 Task: Add an event with the title Team Building Activity: Paint and Sip Night, date '2023/11/27', time 7:00 AM to 9:00 AMand add a description: The quality assurance team will examine the actual deliverables produced during the project, such as software applications, reports, or physical products. They will verify that the deliverables meet the specified requirements, functional specifications, and quality standards., put the event into Blue category . Add location for the event as: Casablanca, Morocco, logged in from the account softage.4@softage.netand send the event invitation to softage.8@softage.net and softage.9@softage.net. Set a reminder for the event 30 minutes before
Action: Mouse moved to (146, 115)
Screenshot: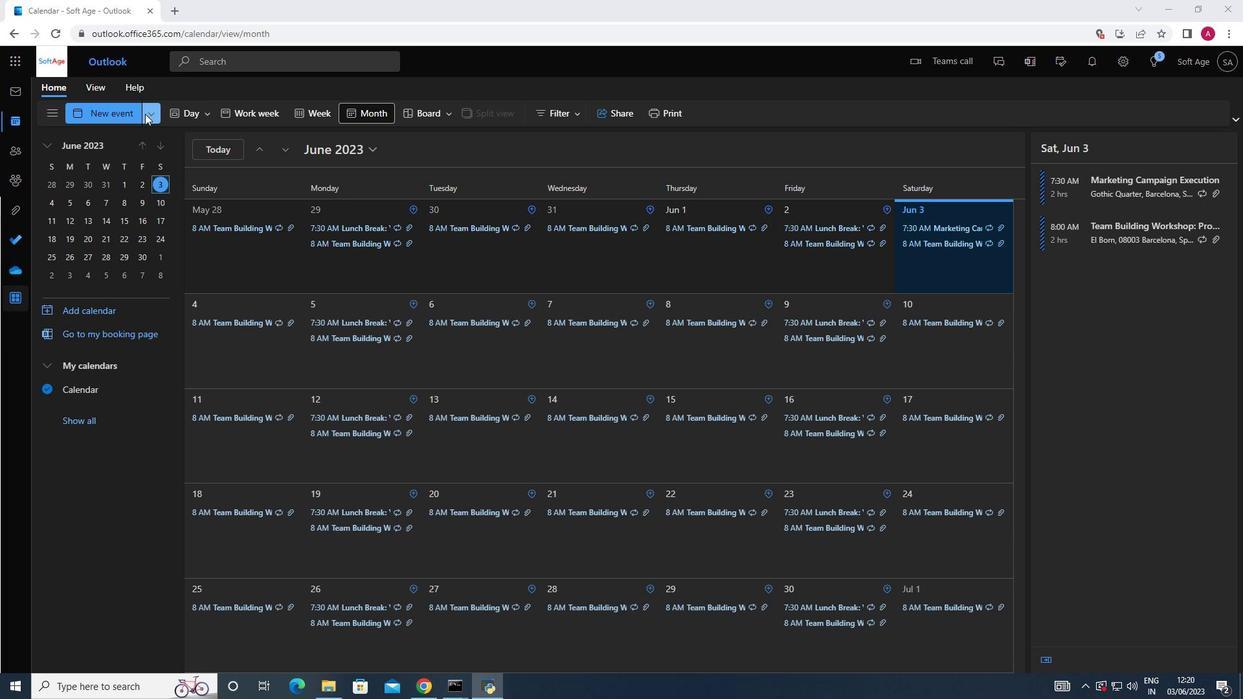 
Action: Mouse pressed left at (146, 115)
Screenshot: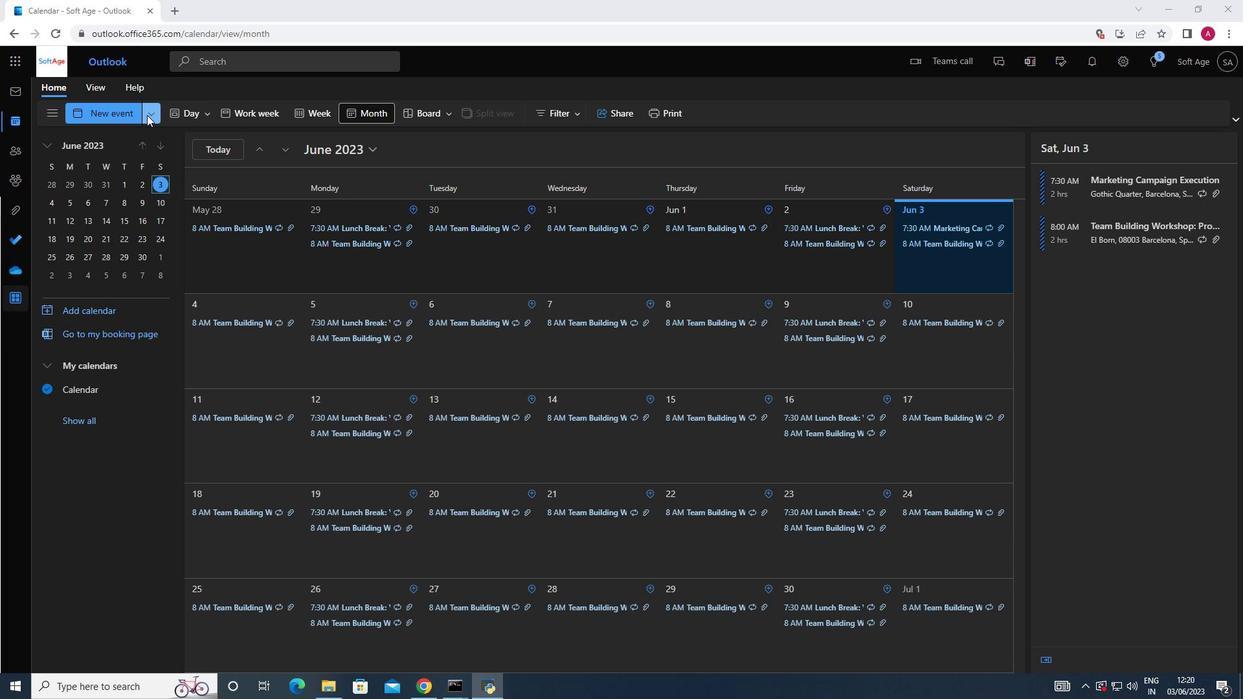 
Action: Mouse moved to (137, 168)
Screenshot: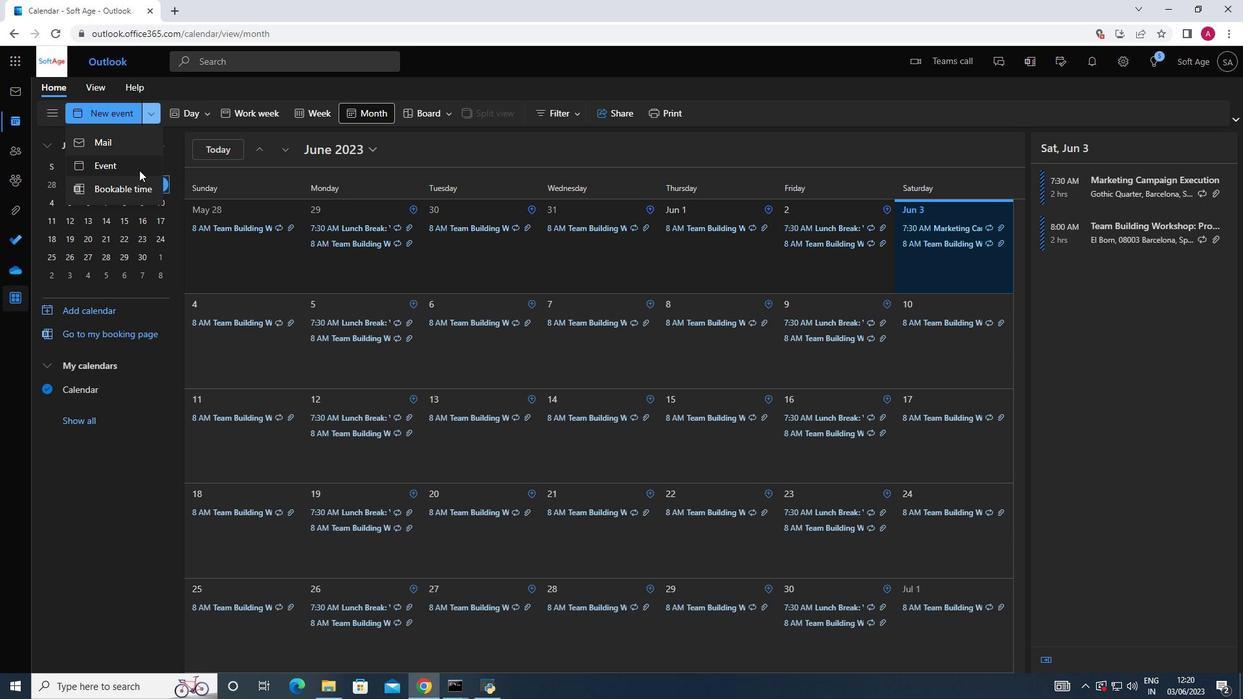 
Action: Mouse pressed left at (137, 168)
Screenshot: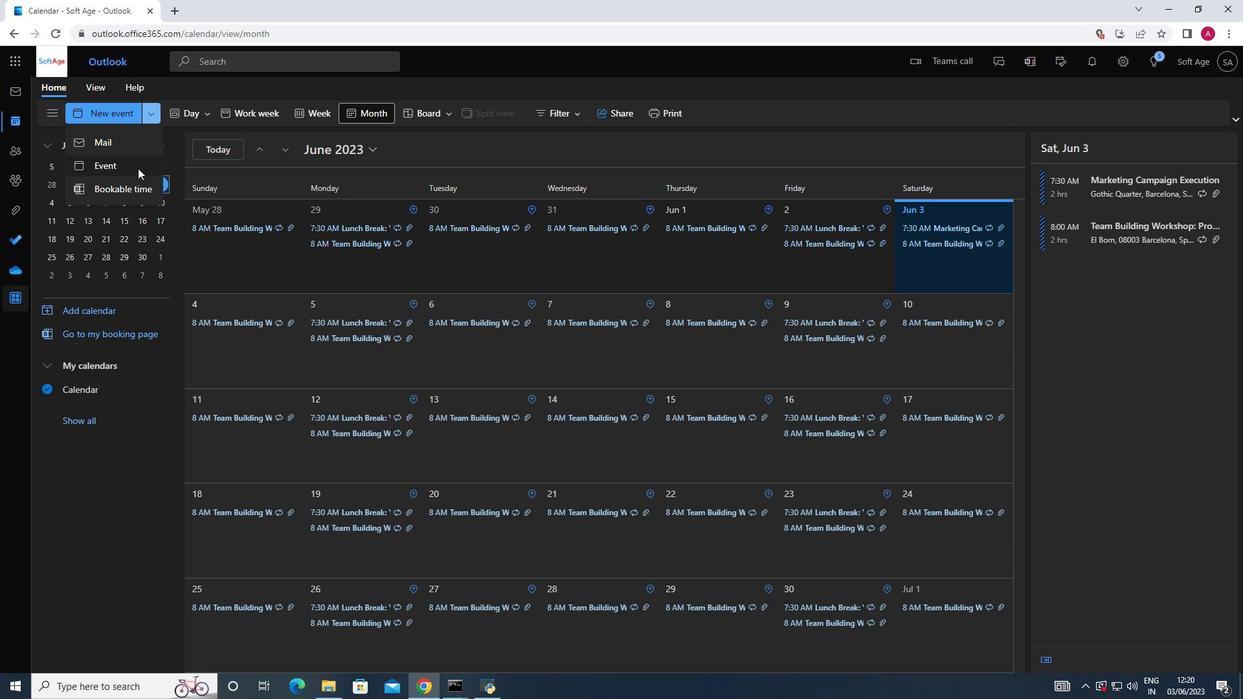
Action: Mouse moved to (345, 198)
Screenshot: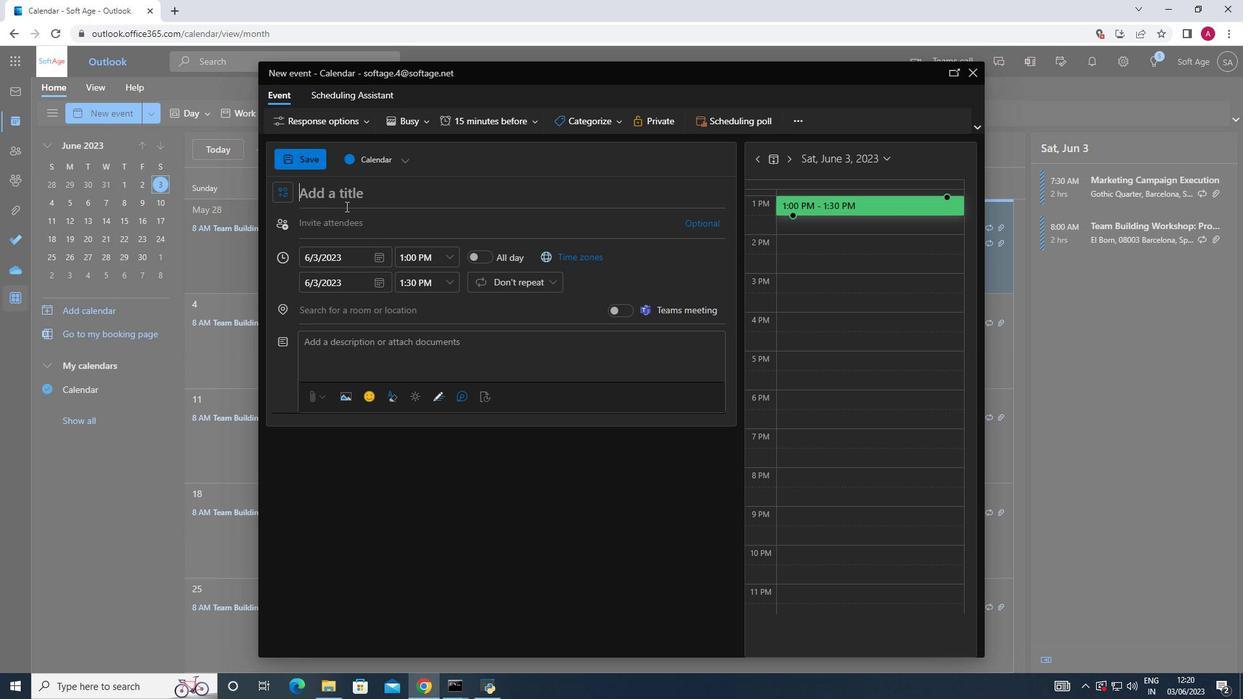 
Action: Mouse pressed left at (345, 198)
Screenshot: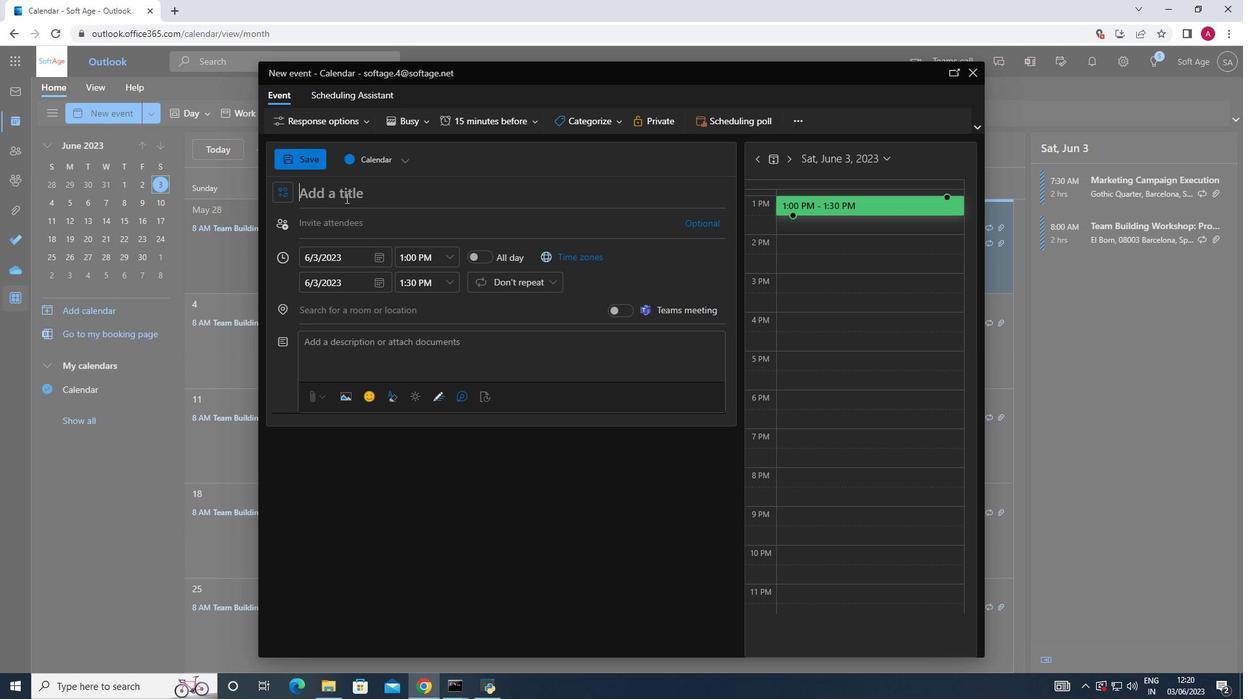 
Action: Key pressed <Key.shift_r><Key.shift_r><Key.shift_r><Key.shift_r><Key.shift_r><Key.shift_r><Key.shift_r><Key.shift_r><Key.shift_r><Key.shift_r><Key.shift_r><Key.shift_r><Key.shift_r><Key.shift_r><Key.shift_r><Key.shift_r><Key.shift_r>Team<Key.space><Key.shift>Building<Key.space><Key.shift>Activity<Key.shift_r><Key.shift_r><Key.shift_r><Key.shift_r><Key.shift_r><Key.shift_r><Key.shift_r>:<Key.shift_r>Paint<Key.space>and<Key.space><Key.shift>Sip<Key.space><Key.shift_r>Night
Screenshot: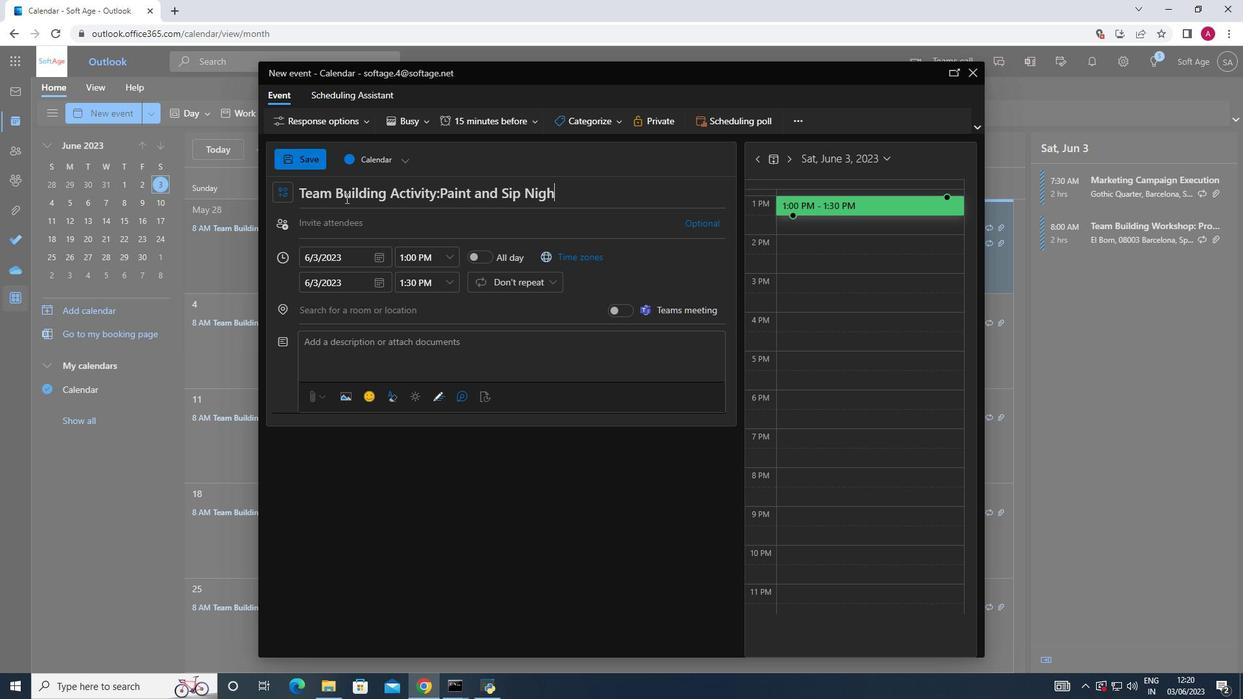 
Action: Mouse moved to (384, 259)
Screenshot: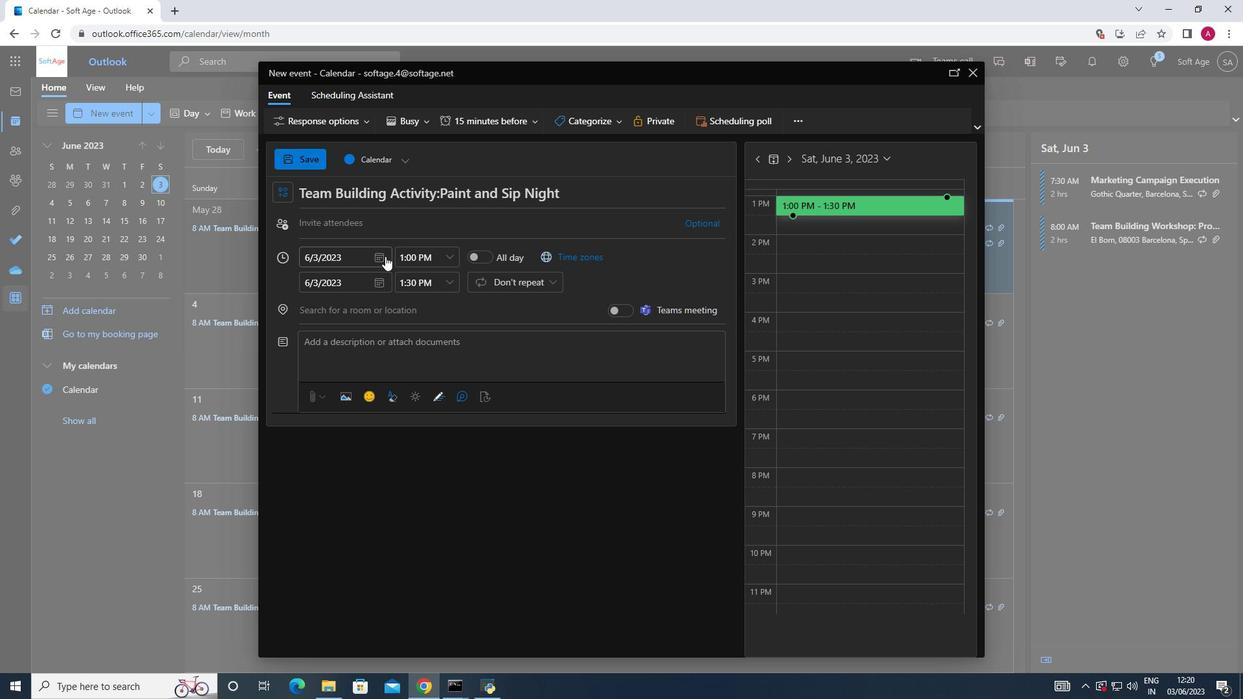 
Action: Mouse pressed left at (384, 259)
Screenshot: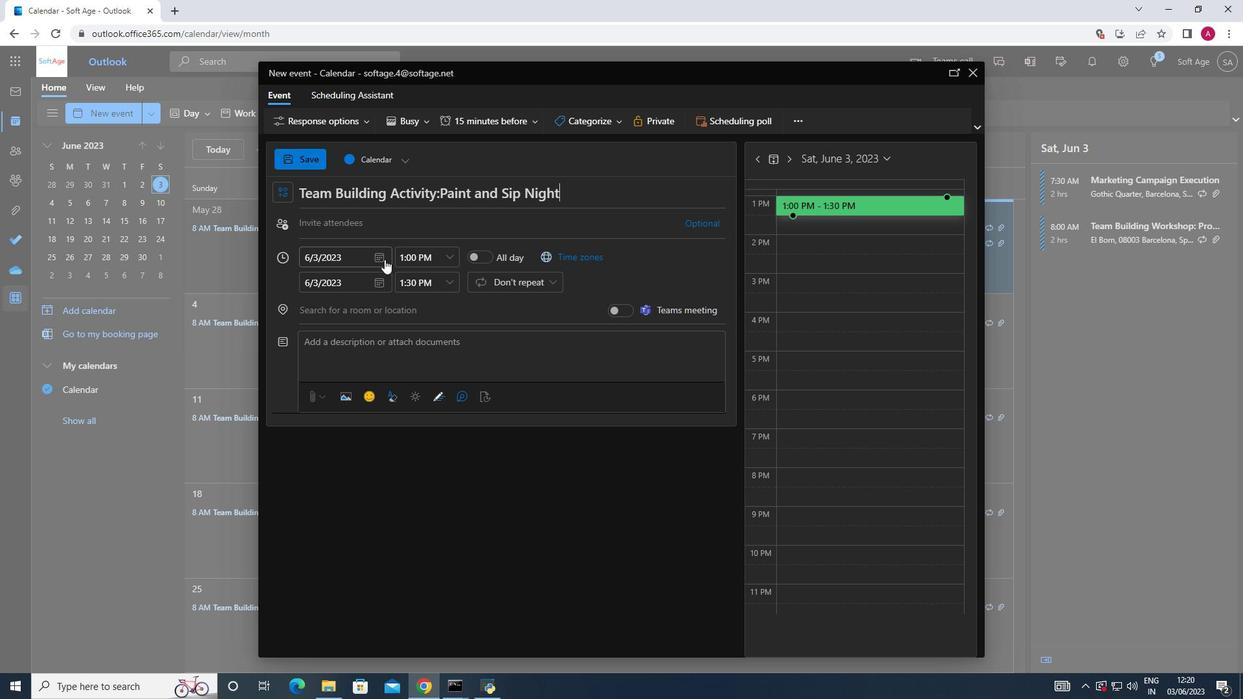 
Action: Mouse moved to (427, 282)
Screenshot: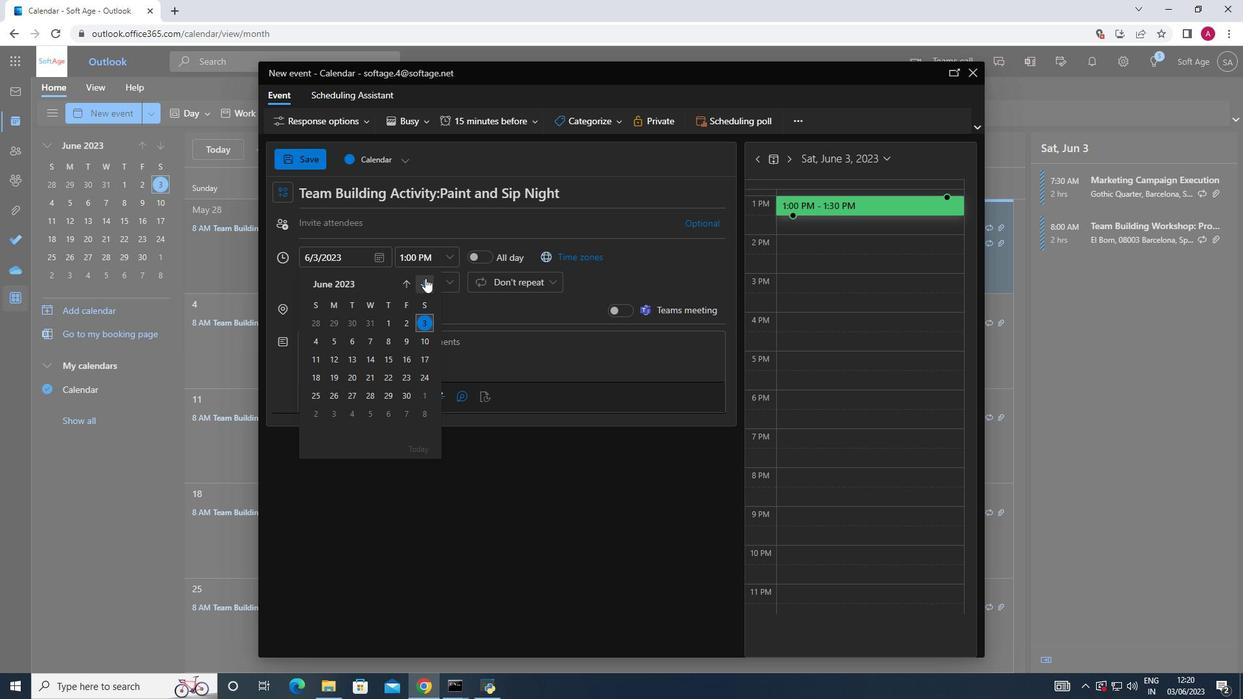 
Action: Mouse pressed left at (427, 282)
Screenshot: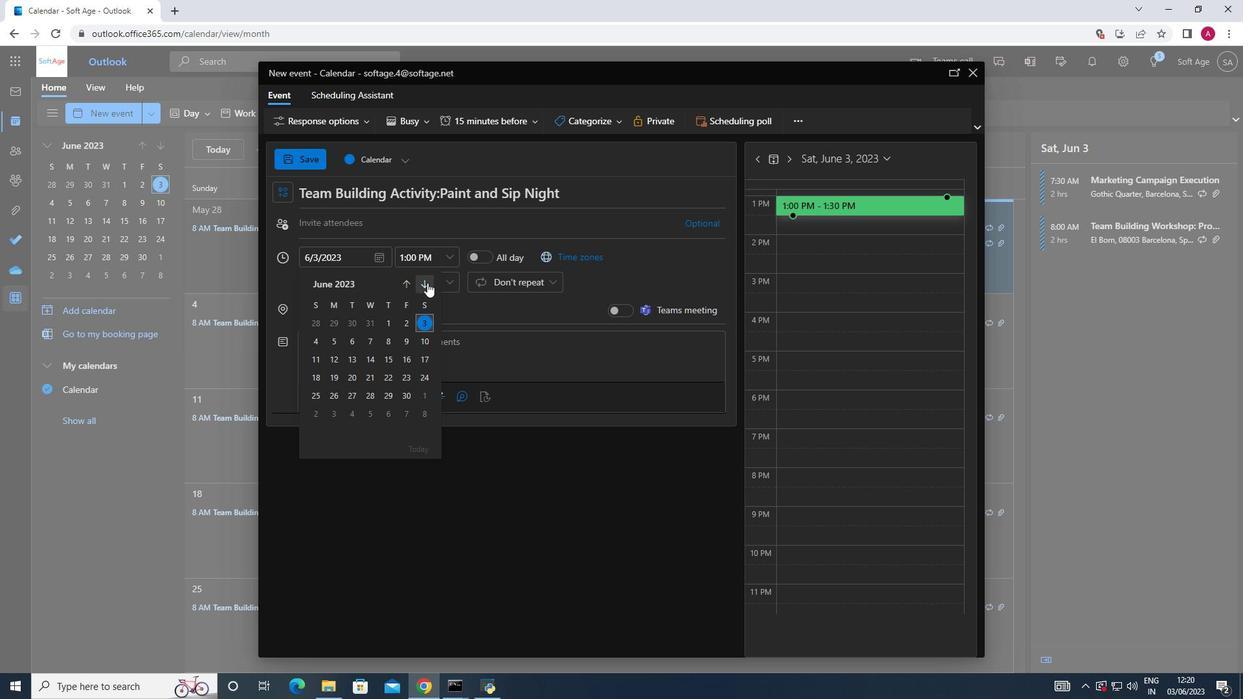 
Action: Mouse pressed left at (427, 282)
Screenshot: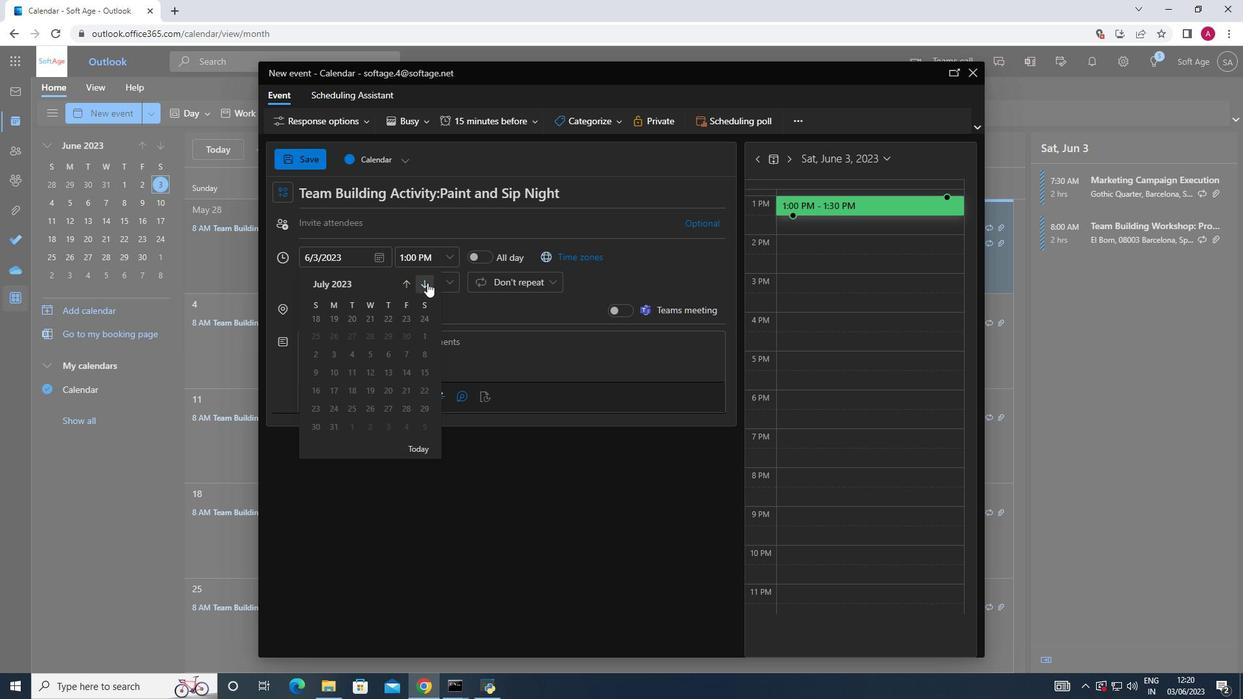 
Action: Mouse pressed left at (427, 282)
Screenshot: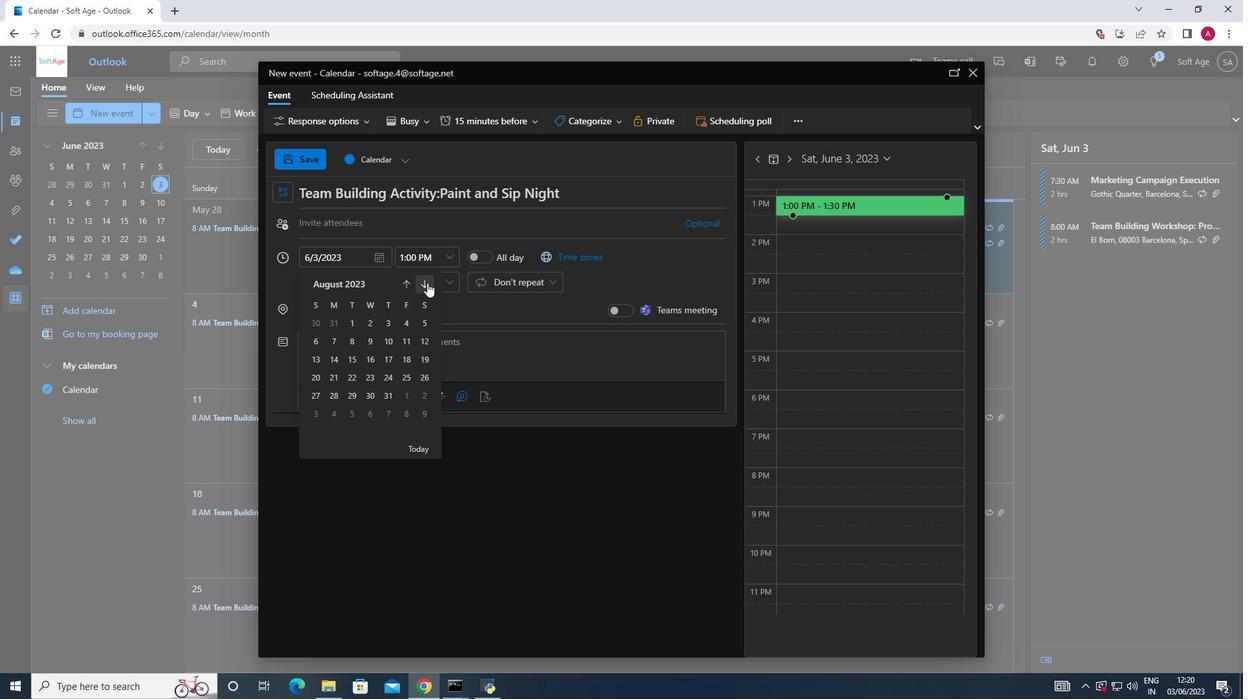 
Action: Mouse pressed left at (427, 282)
Screenshot: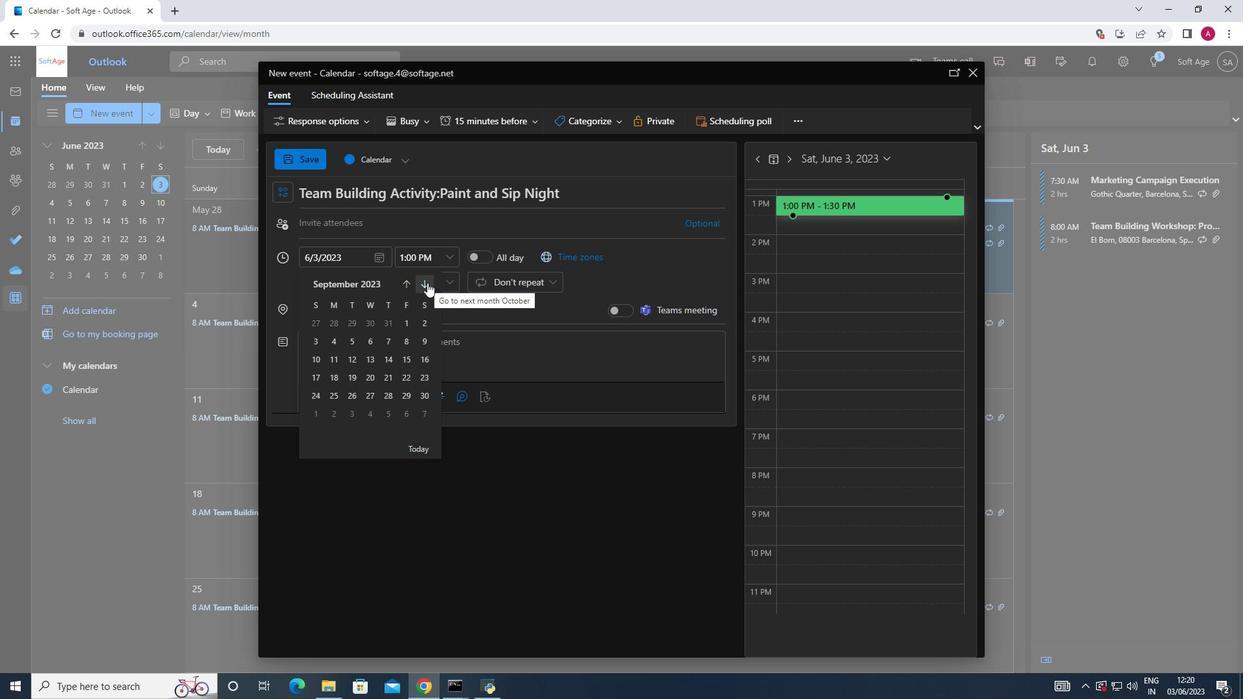 
Action: Mouse pressed left at (427, 282)
Screenshot: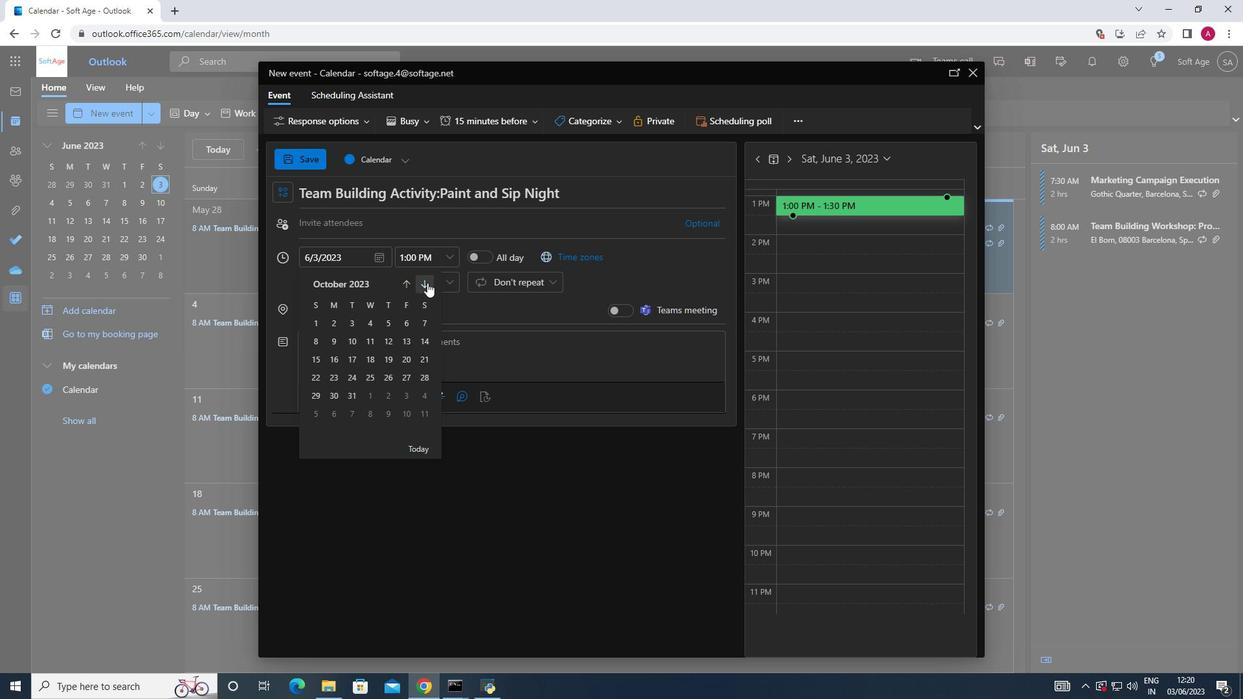 
Action: Mouse moved to (342, 394)
Screenshot: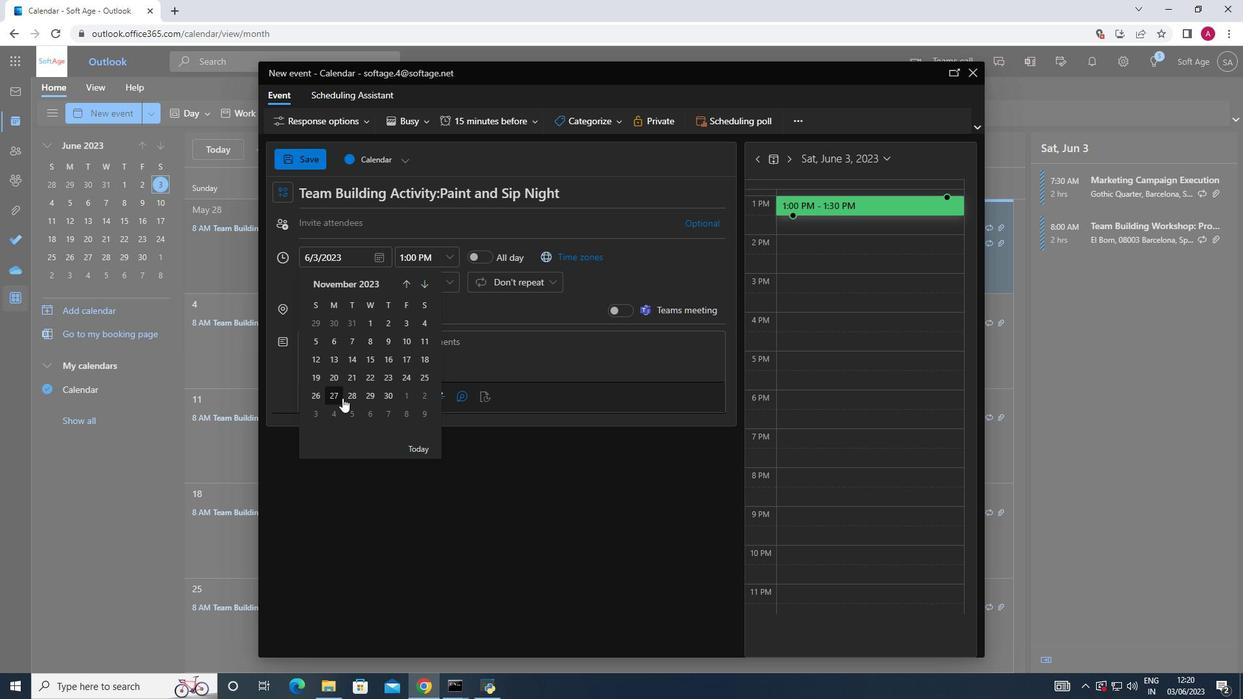 
Action: Mouse pressed left at (342, 394)
Screenshot: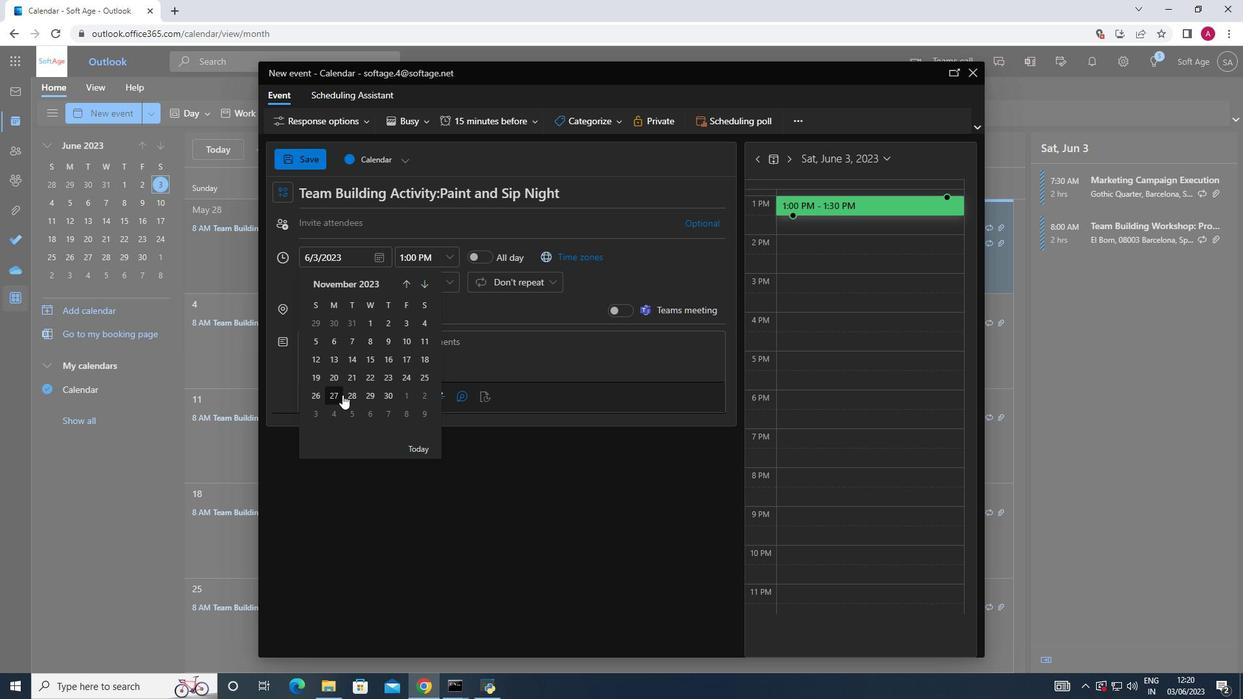 
Action: Mouse moved to (446, 264)
Screenshot: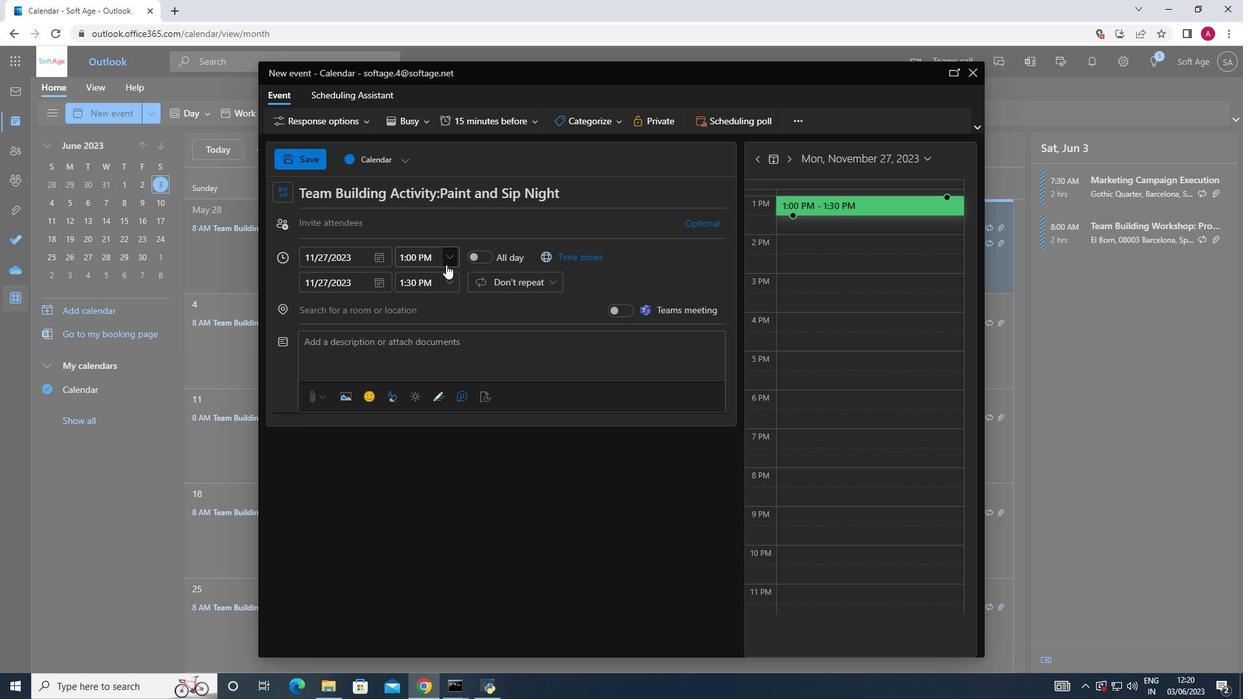 
Action: Mouse pressed left at (446, 264)
Screenshot: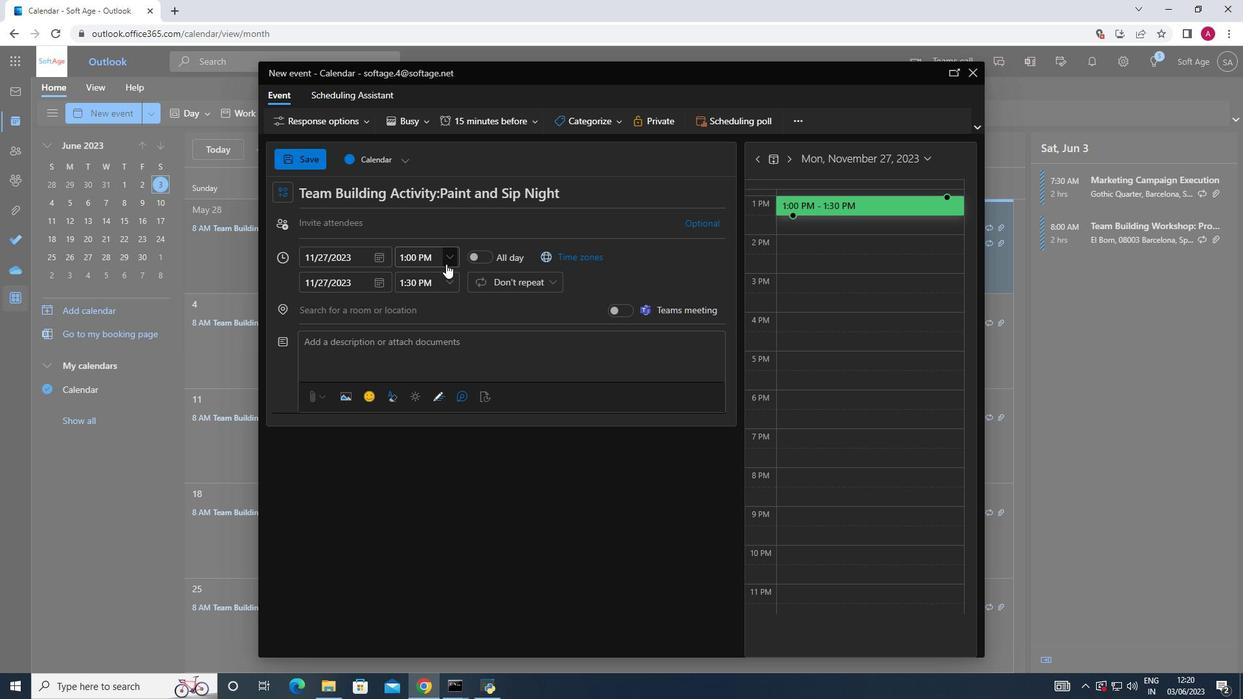 
Action: Mouse moved to (449, 293)
Screenshot: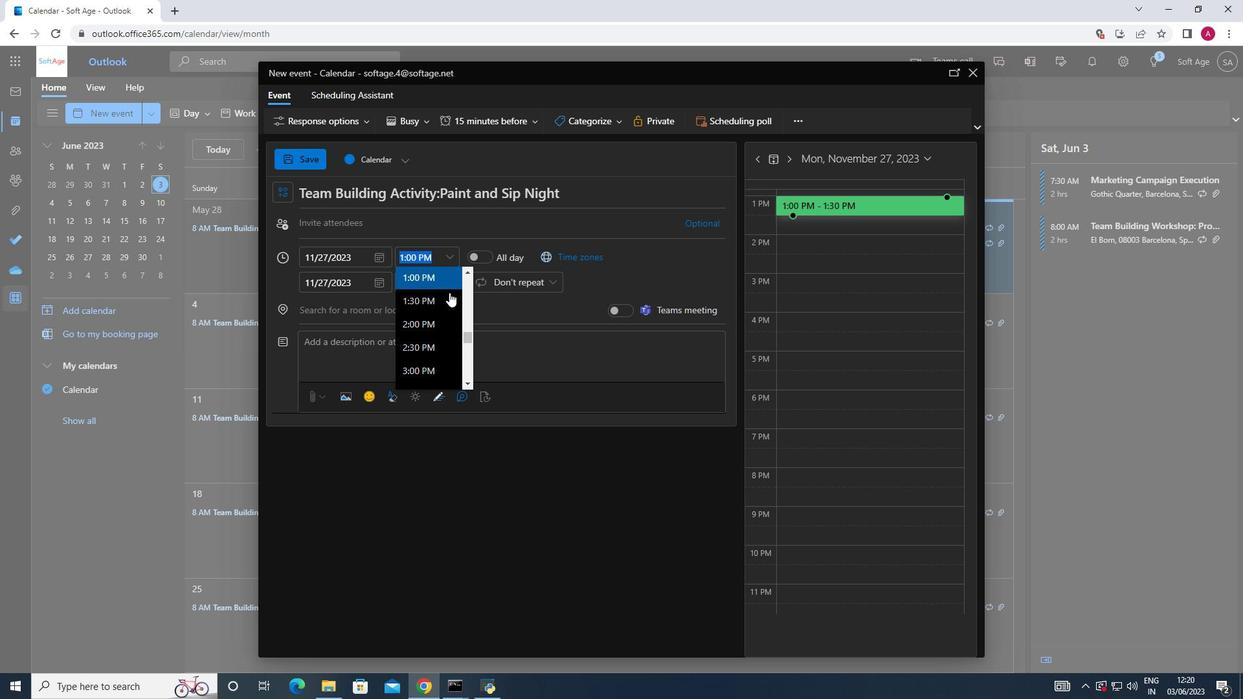 
Action: Mouse scrolled (449, 294) with delta (0, 0)
Screenshot: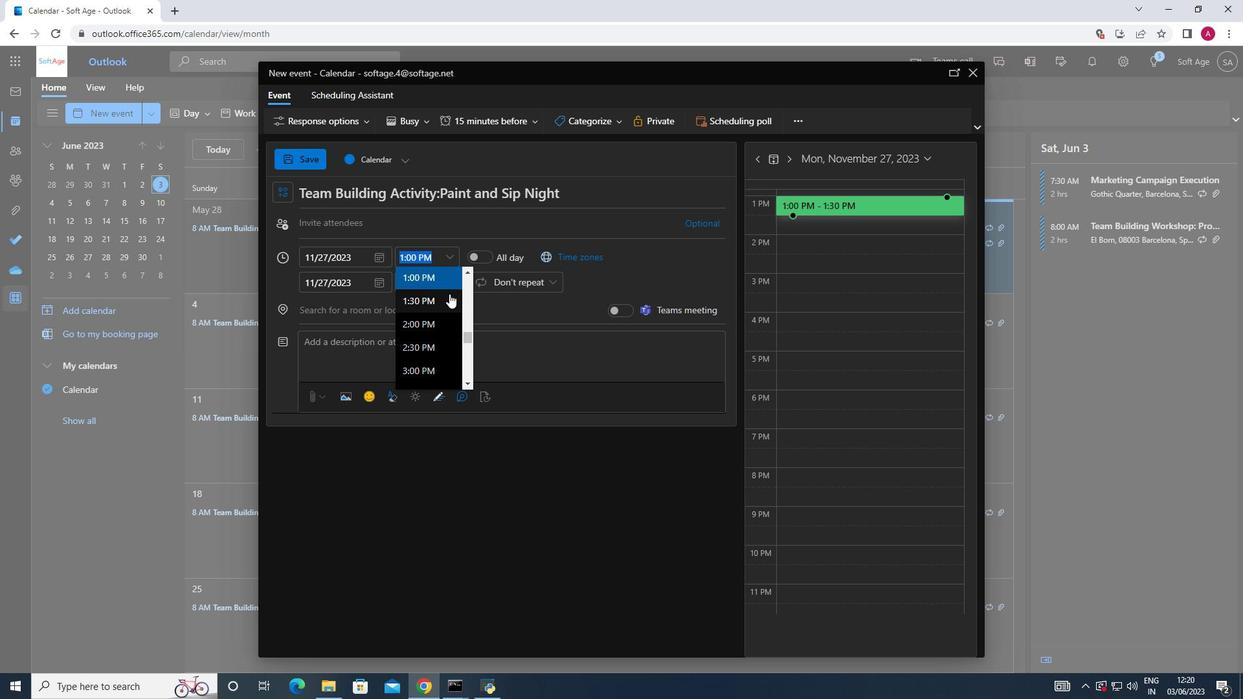 
Action: Mouse scrolled (449, 294) with delta (0, 0)
Screenshot: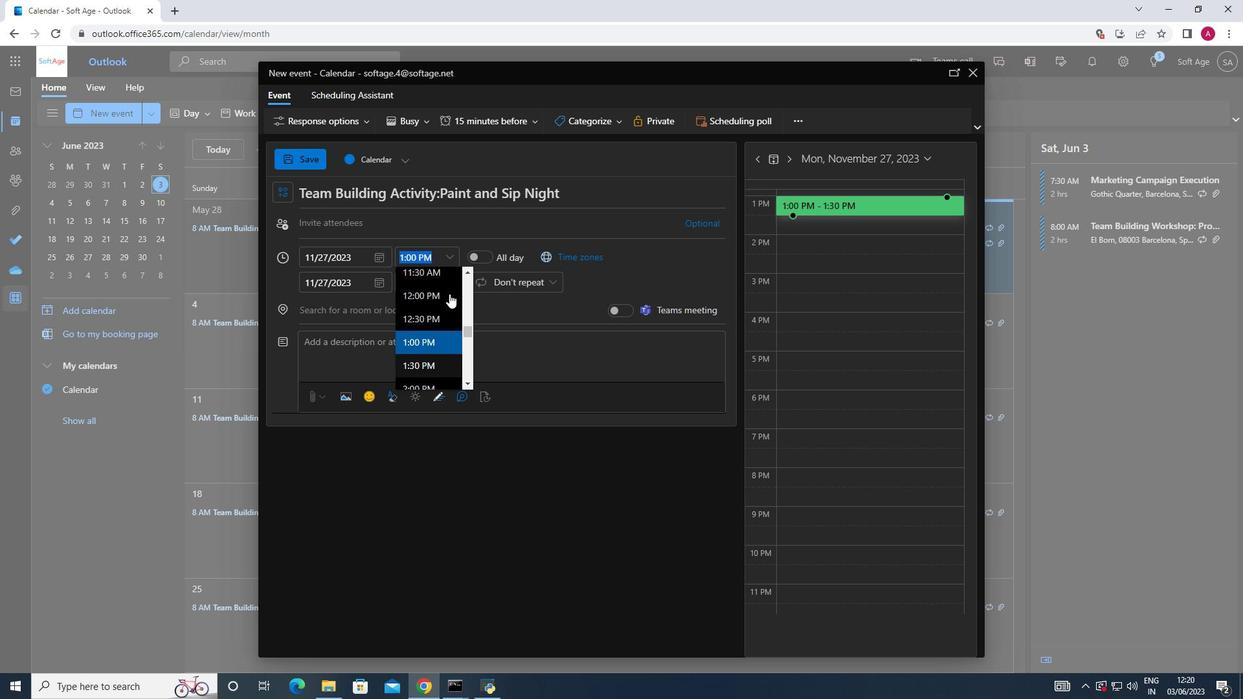 
Action: Mouse scrolled (449, 294) with delta (0, 0)
Screenshot: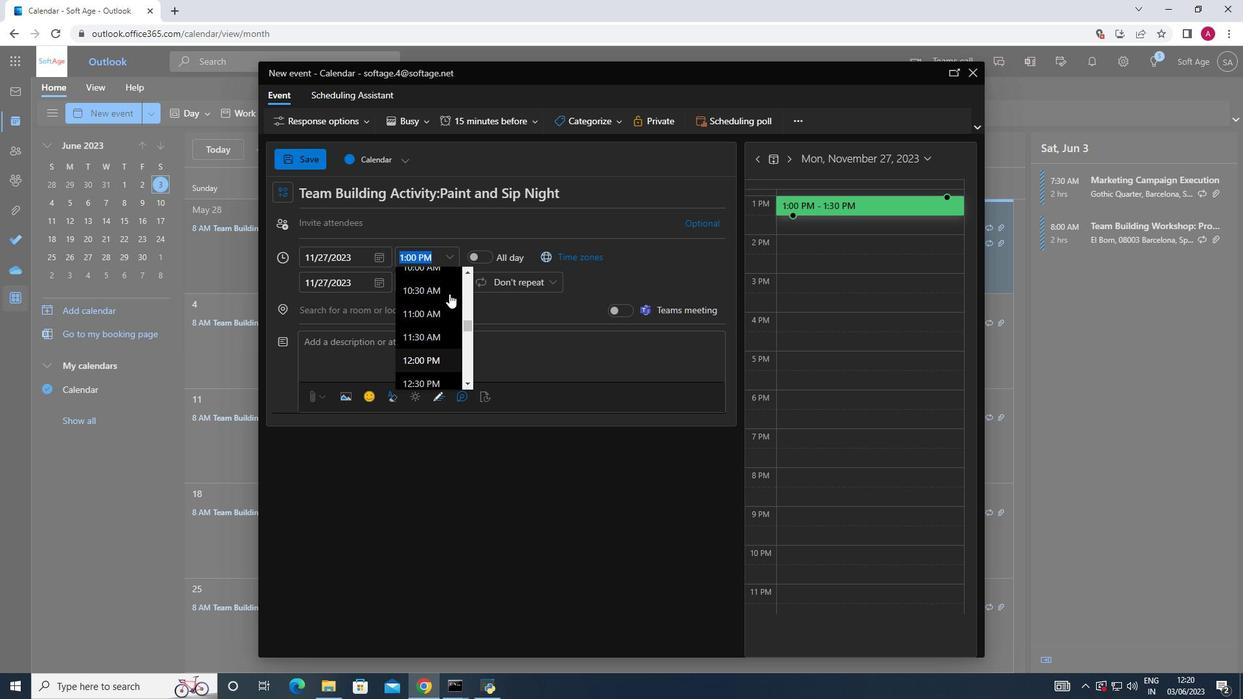 
Action: Mouse scrolled (449, 294) with delta (0, 0)
Screenshot: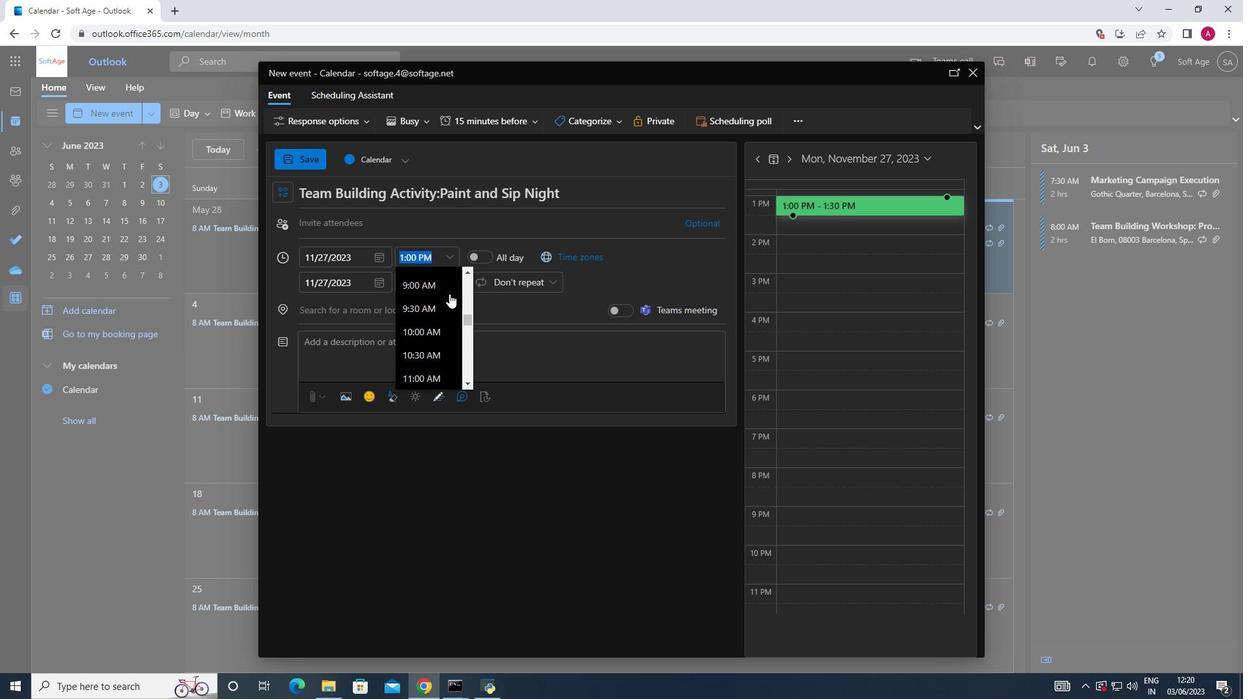 
Action: Mouse moved to (442, 282)
Screenshot: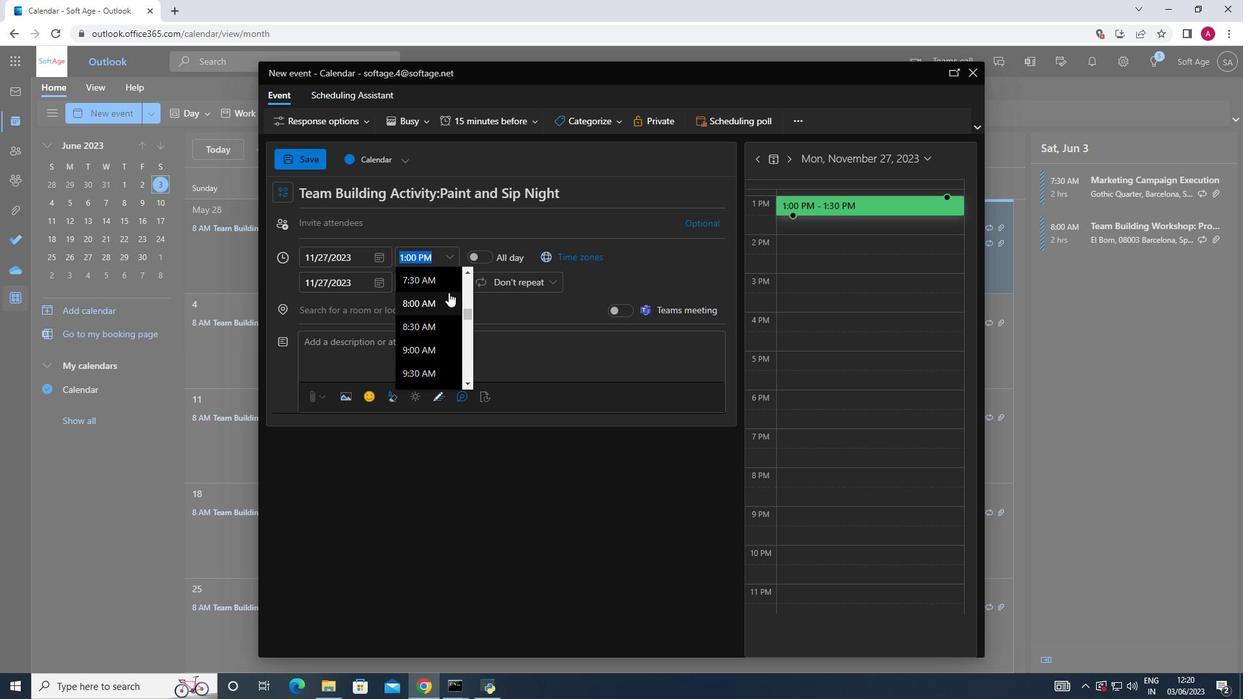 
Action: Mouse scrolled (442, 283) with delta (0, 0)
Screenshot: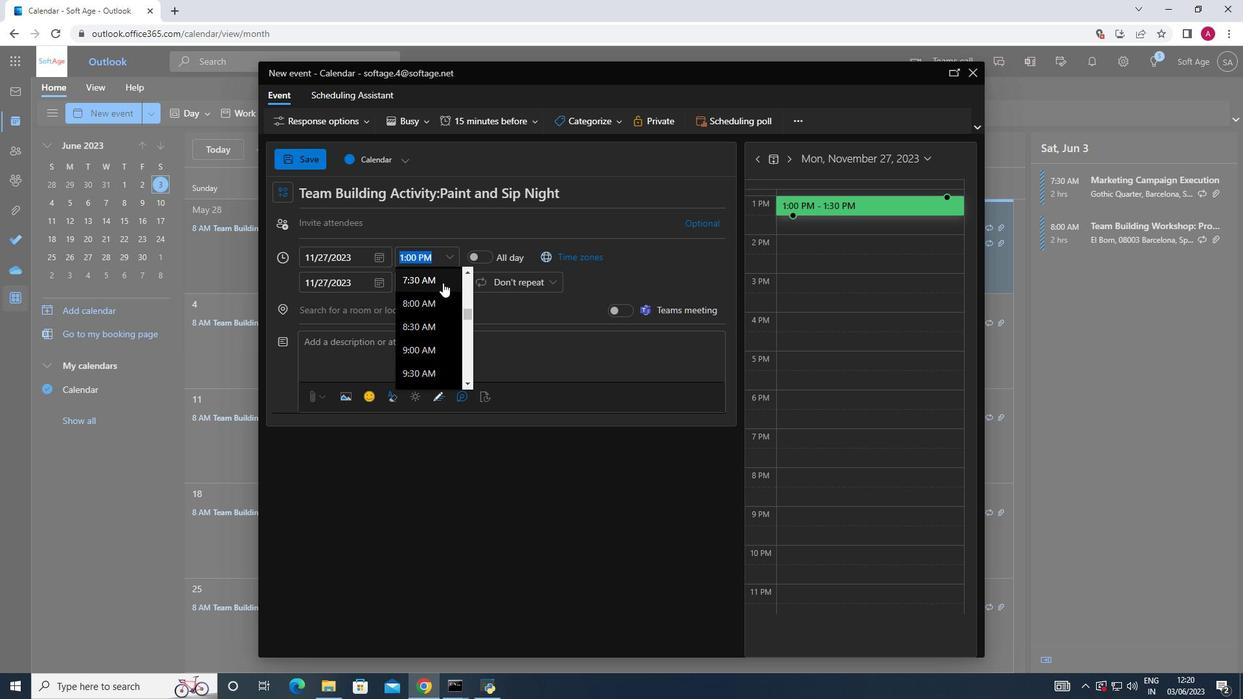 
Action: Mouse moved to (432, 316)
Screenshot: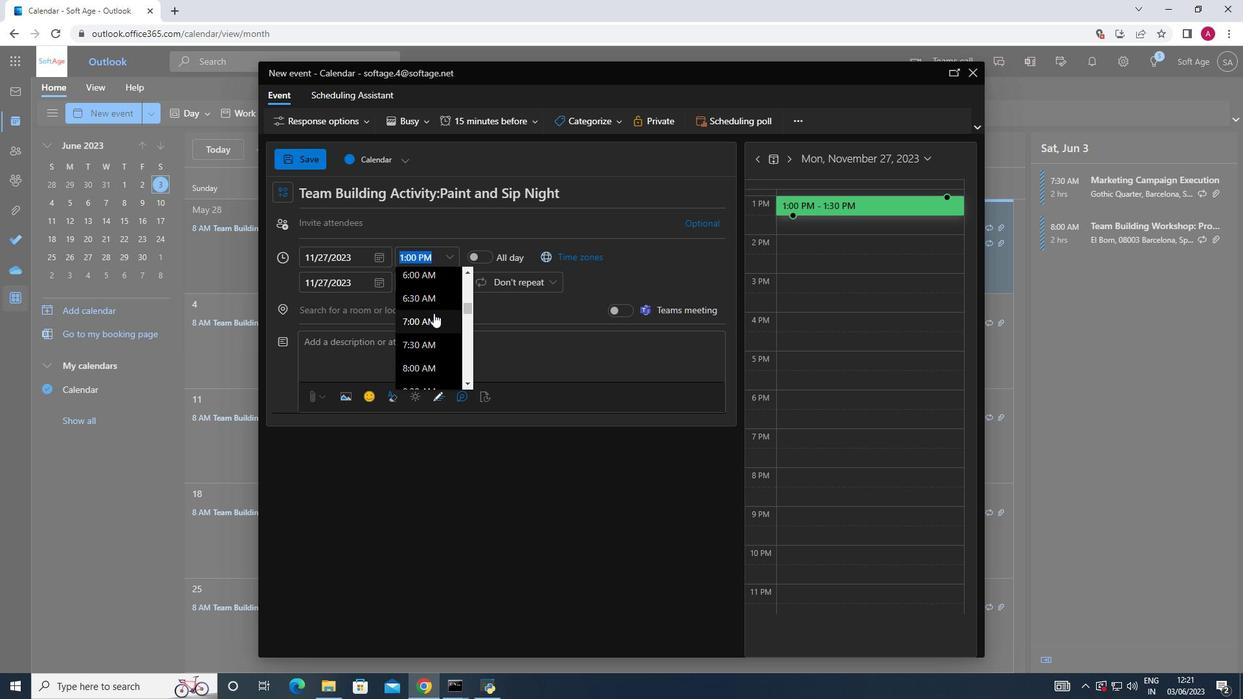 
Action: Mouse pressed left at (432, 316)
Screenshot: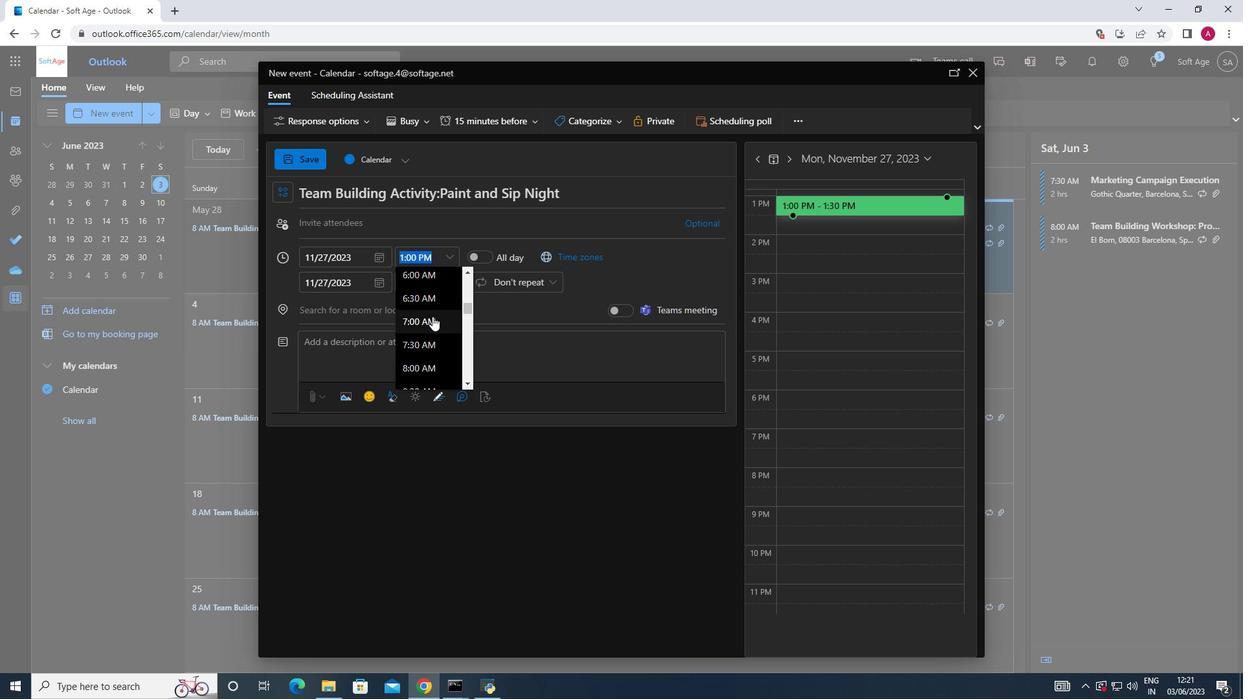 
Action: Mouse moved to (454, 286)
Screenshot: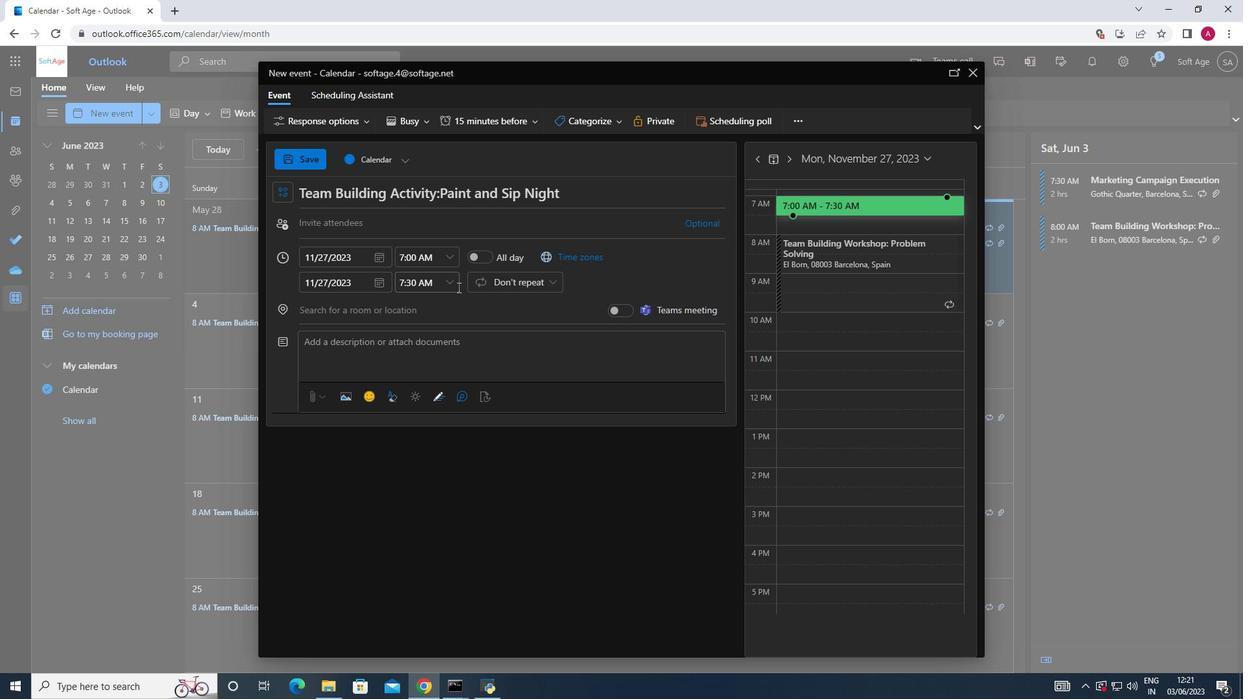 
Action: Mouse pressed left at (454, 286)
Screenshot: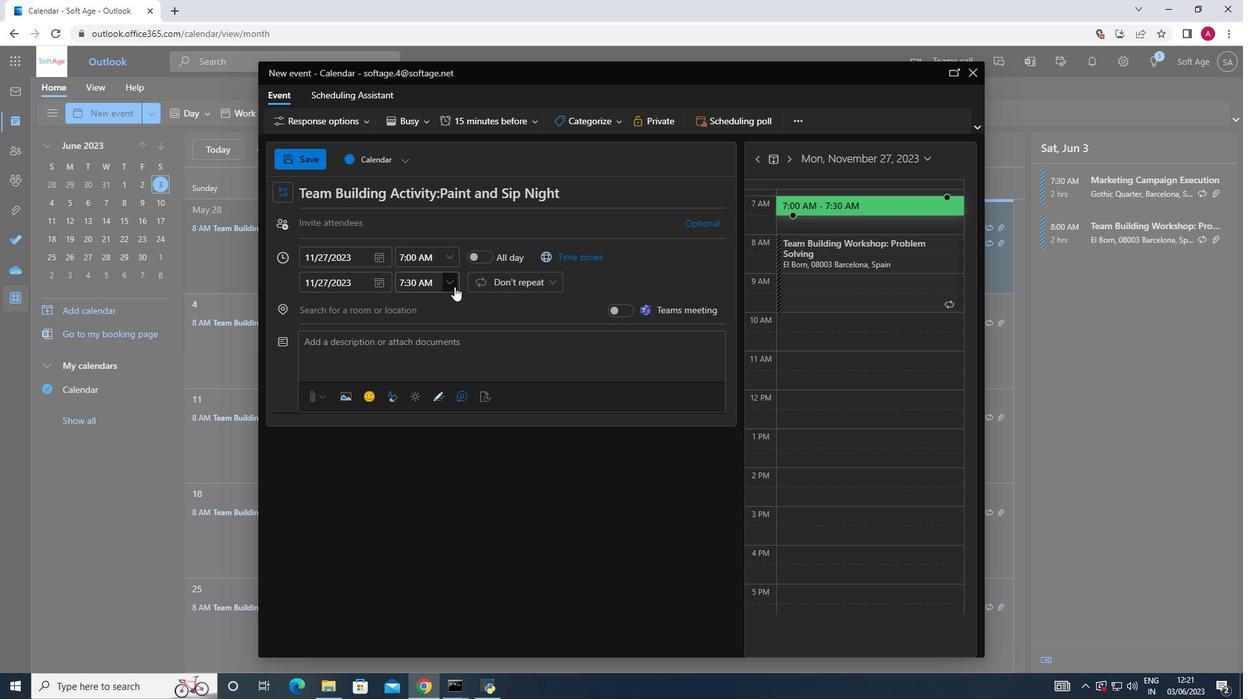 
Action: Mouse moved to (435, 367)
Screenshot: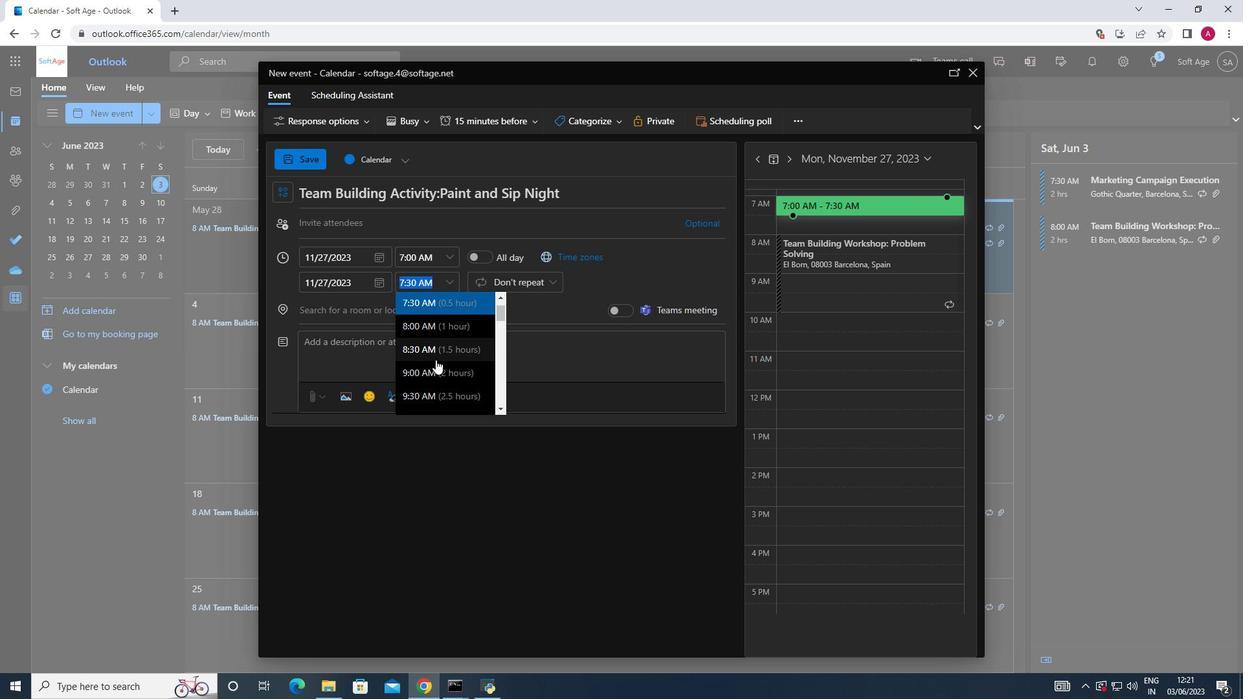 
Action: Mouse pressed left at (435, 367)
Screenshot: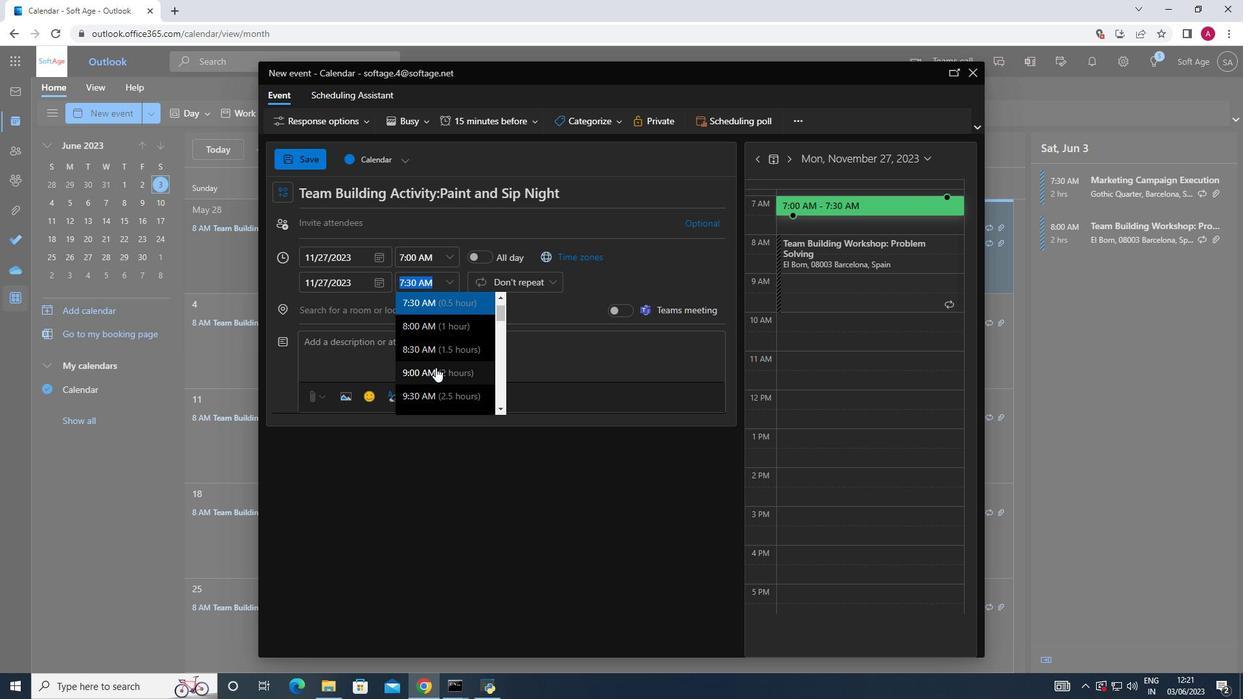 
Action: Mouse moved to (337, 345)
Screenshot: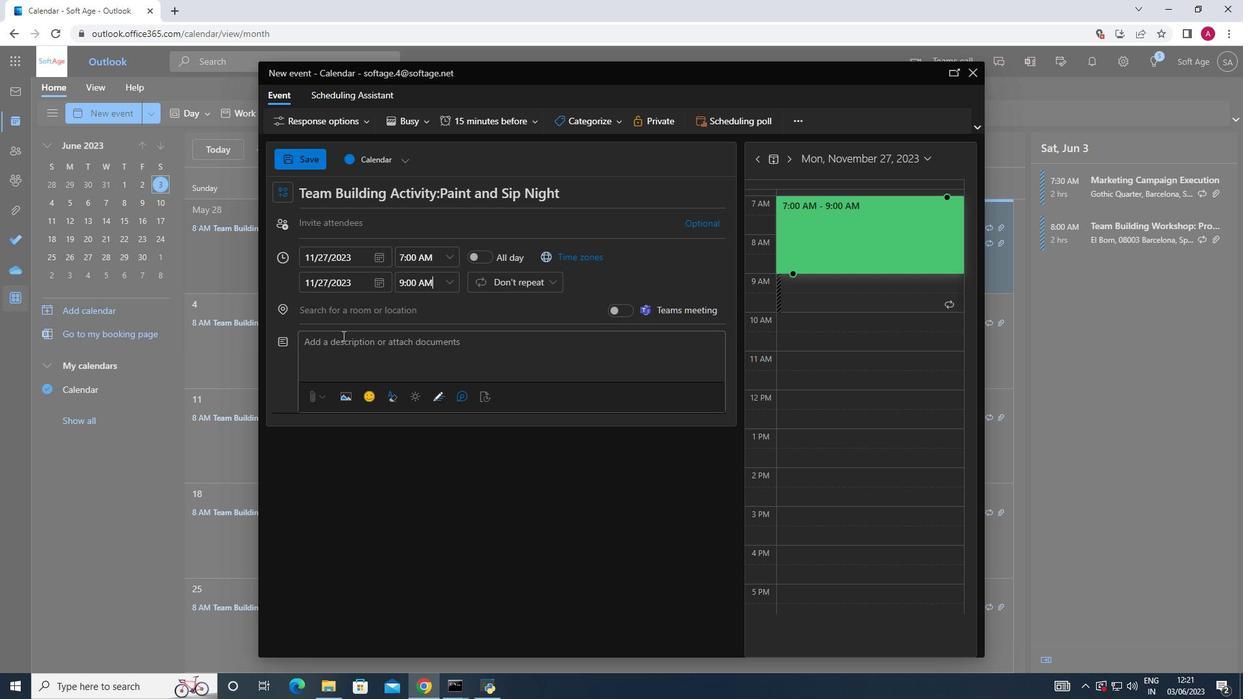 
Action: Mouse pressed left at (337, 345)
Screenshot: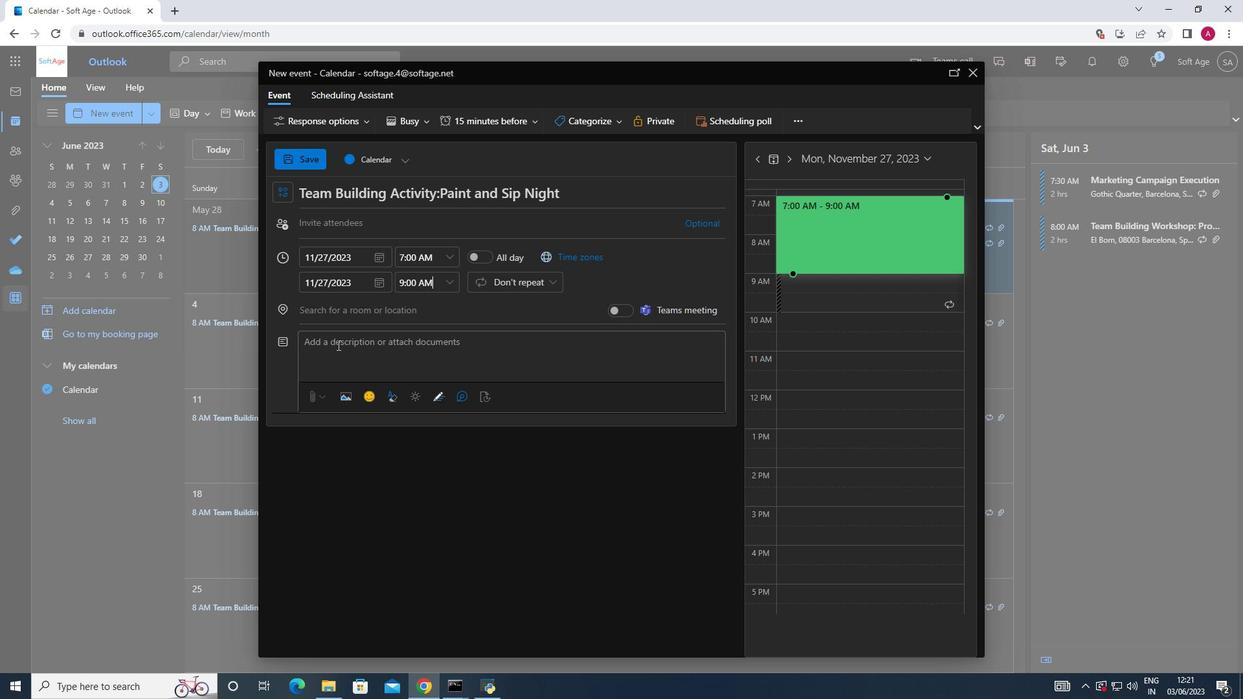 
Action: Key pressed <Key.shift>The<Key.space>quality<Key.space>assurance<Key.space>team<Key.space>will<Key.space>examine<Key.space>the<Key.space>actual<Key.space>deliverables<Key.space>produces<Key.backspace>d<Key.space>during<Key.space>the<Key.space>project,<Key.space>such<Key.space>s<Key.space><Key.backspace><Key.backspace>as<Key.space>software<Key.space>applications,<Key.space>reports,<Key.space>or<Key.space>physical<Key.space>products.<Key.space><Key.shift>They<Key.space>will<Key.space>verift<Key.space><Key.backspace><Key.backspace>y<Key.space>that<Key.space>the<Key.space>deliverav<Key.backspace>bles<Key.space>meet<Key.space>y<Key.backspace>the<Key.space>specified<Key.space>require,<Key.backspace>ments,<Key.space>functional<Key.space>speci<Key.tab>,a<Key.backspace><Key.space>and<Key.space>quality<Key.space>standards.
Screenshot: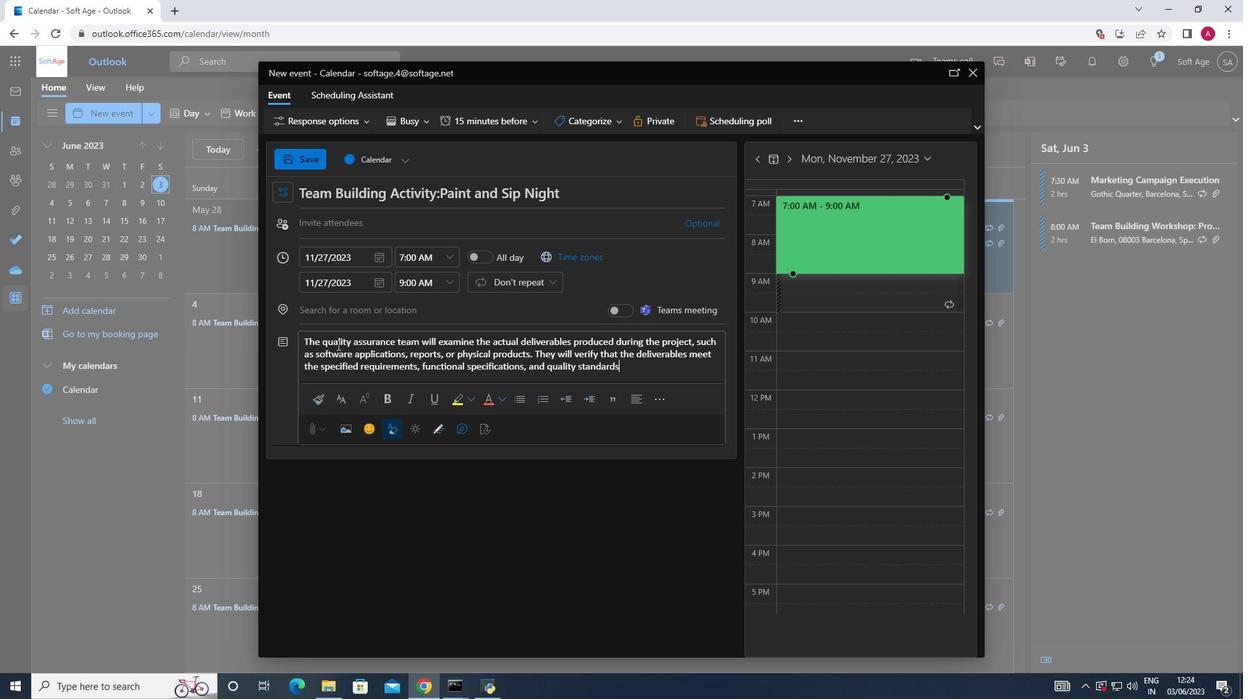 
Action: Mouse moved to (616, 119)
Screenshot: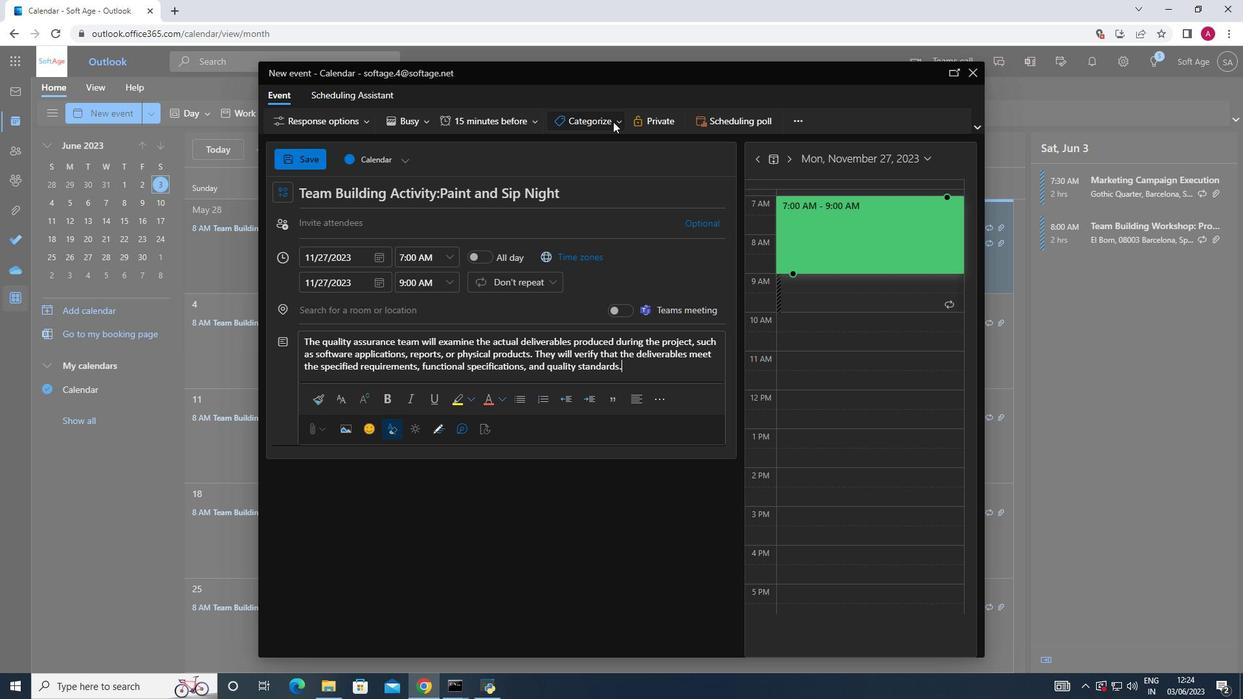 
Action: Mouse pressed left at (616, 119)
Screenshot: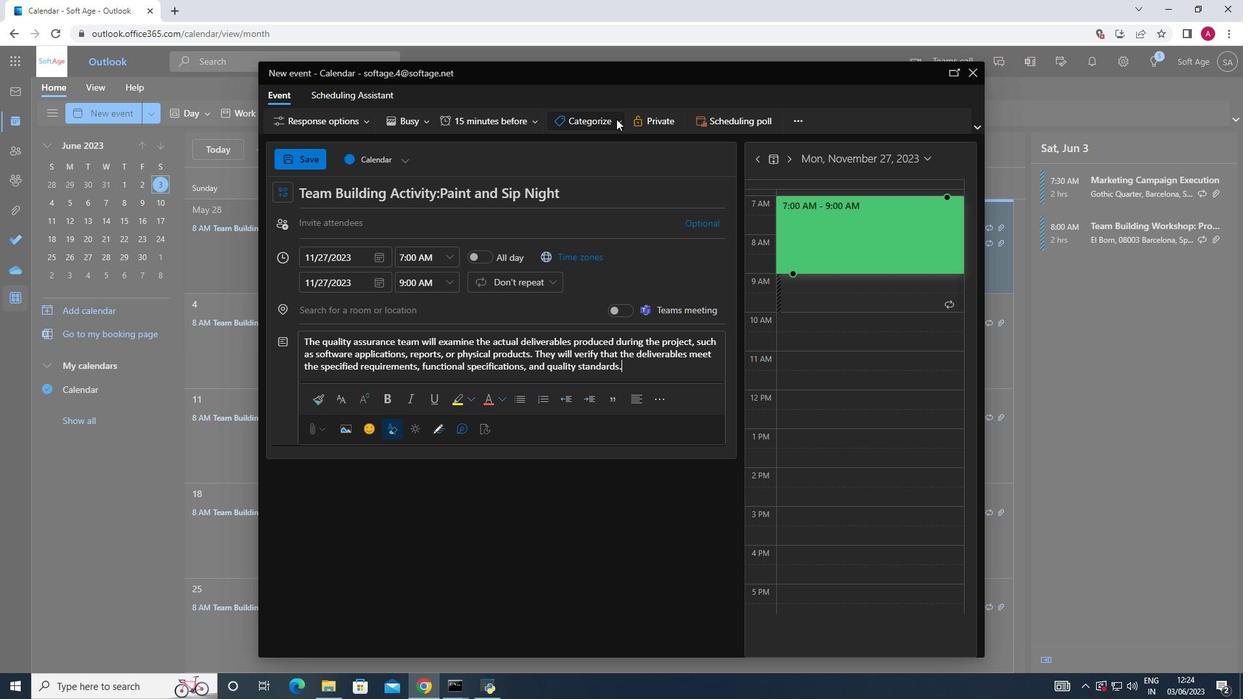 
Action: Mouse moved to (602, 141)
Screenshot: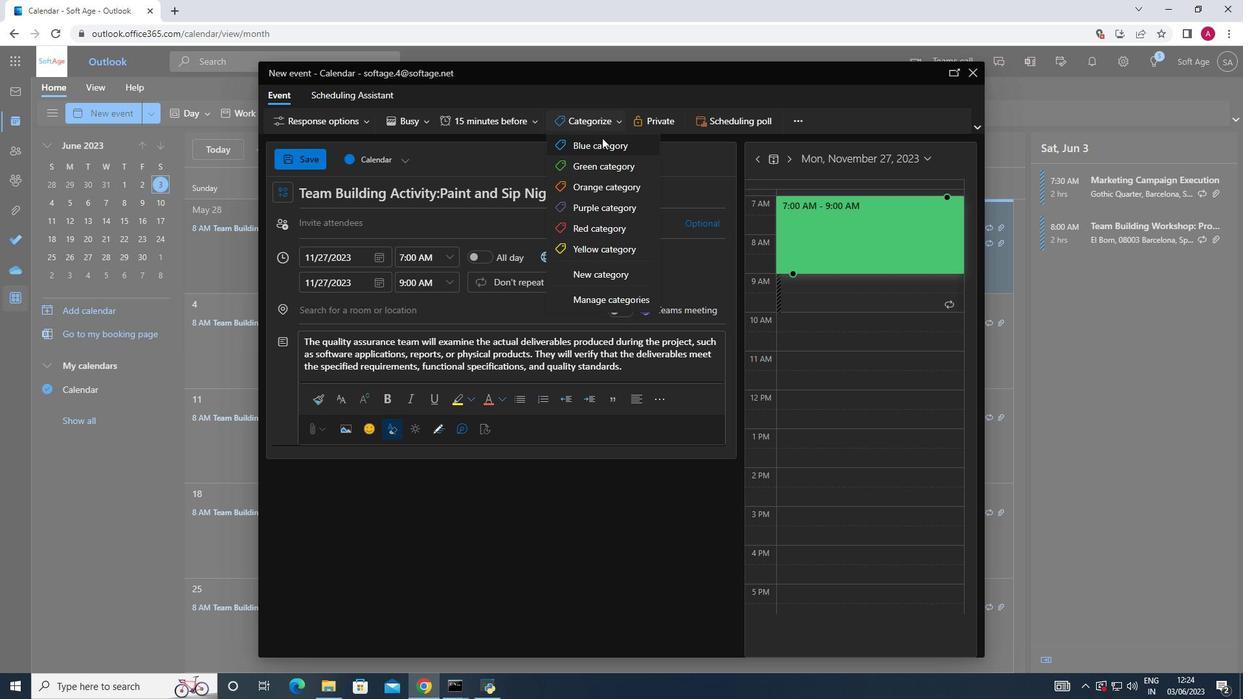 
Action: Mouse pressed left at (602, 141)
Screenshot: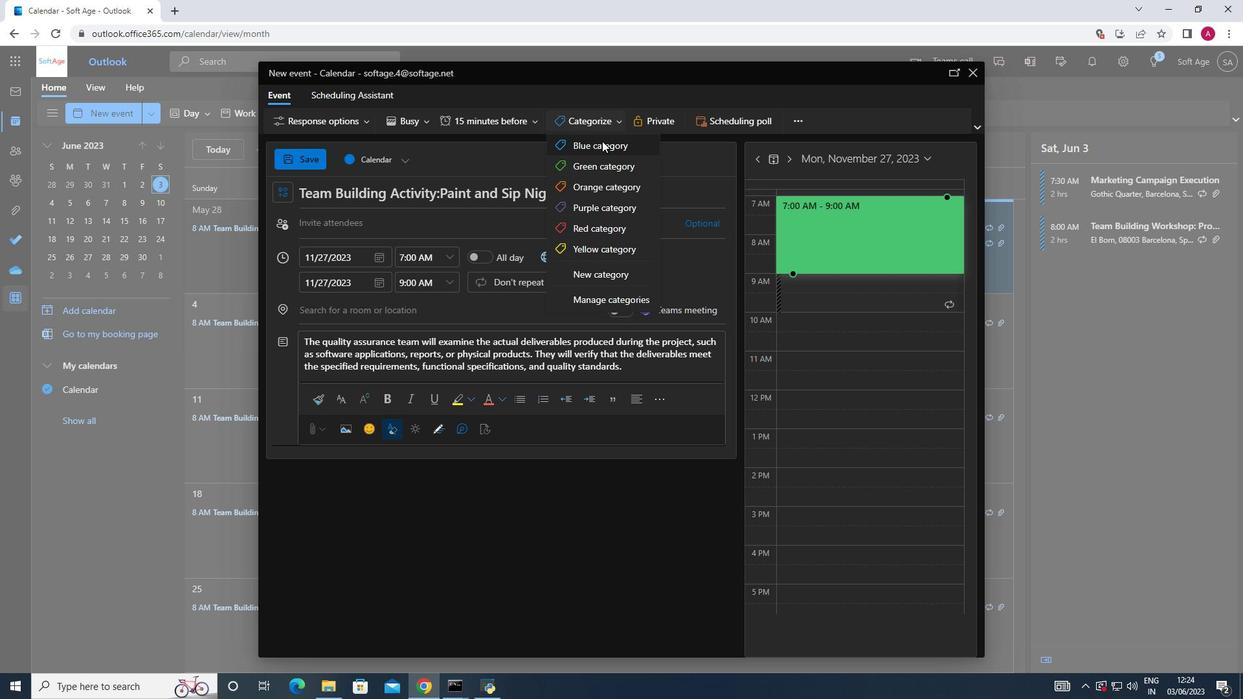 
Action: Mouse moved to (346, 308)
Screenshot: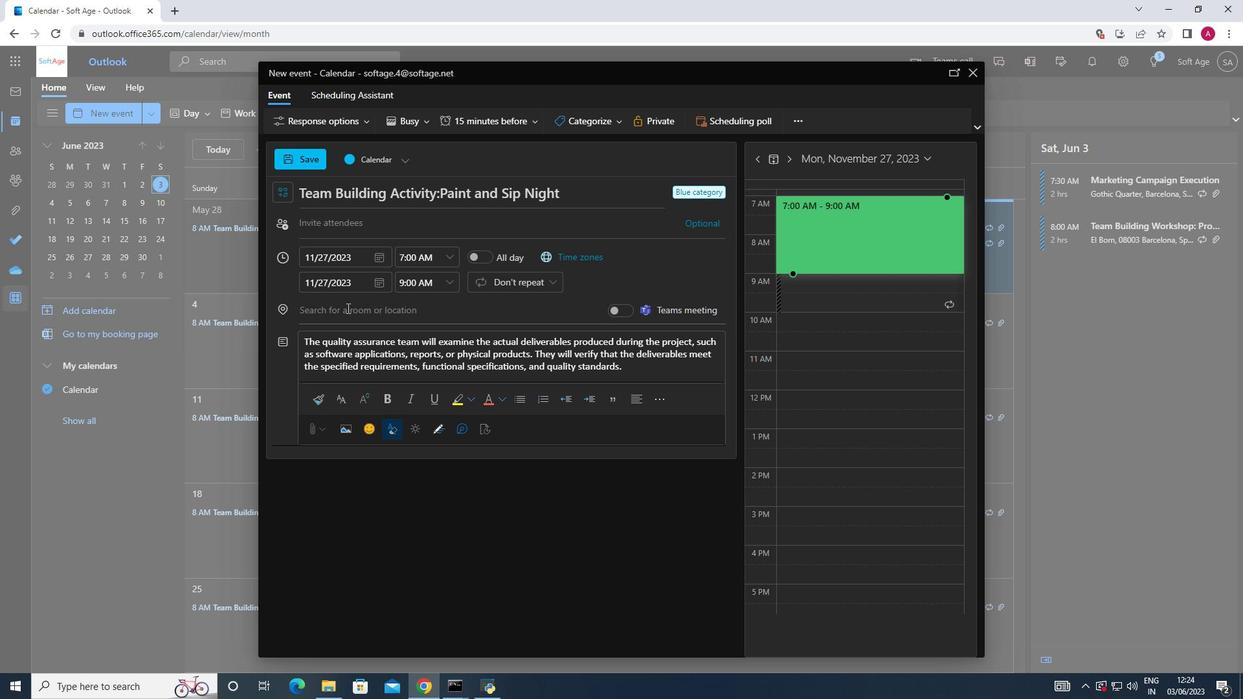 
Action: Mouse pressed left at (346, 308)
Screenshot: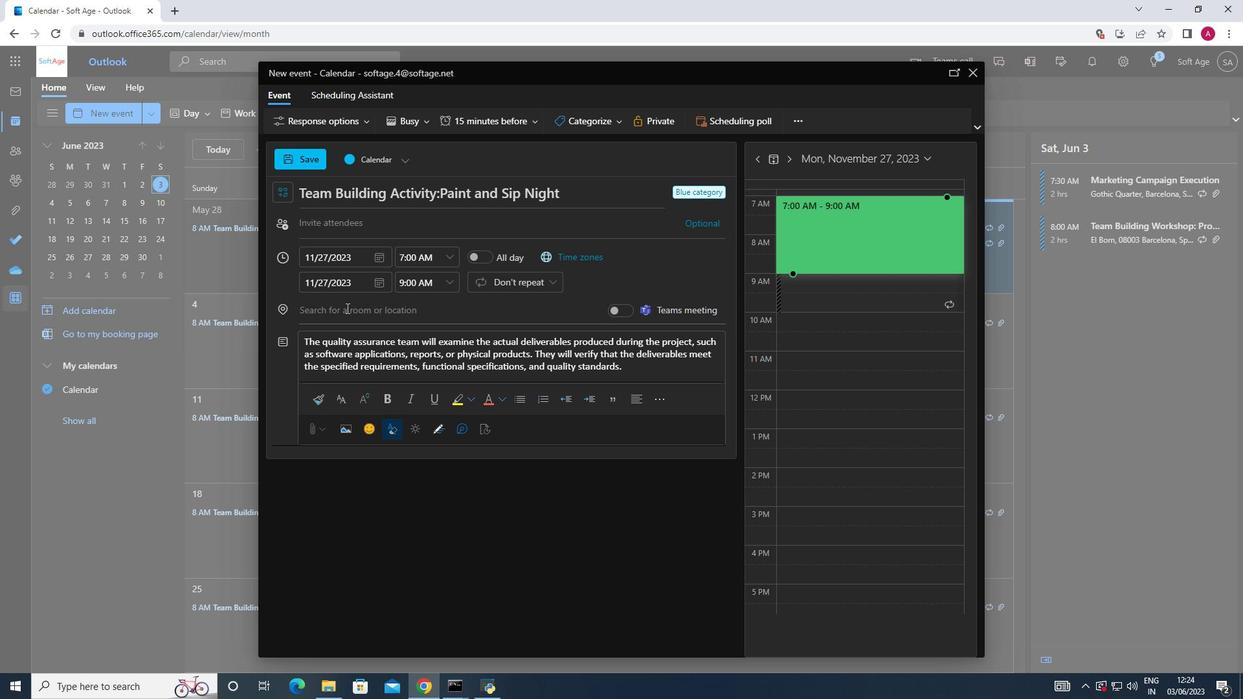 
Action: Key pressed <Key.shift>Casablance<Key.backspace>a,<Key.shift_r>Morocco
Screenshot: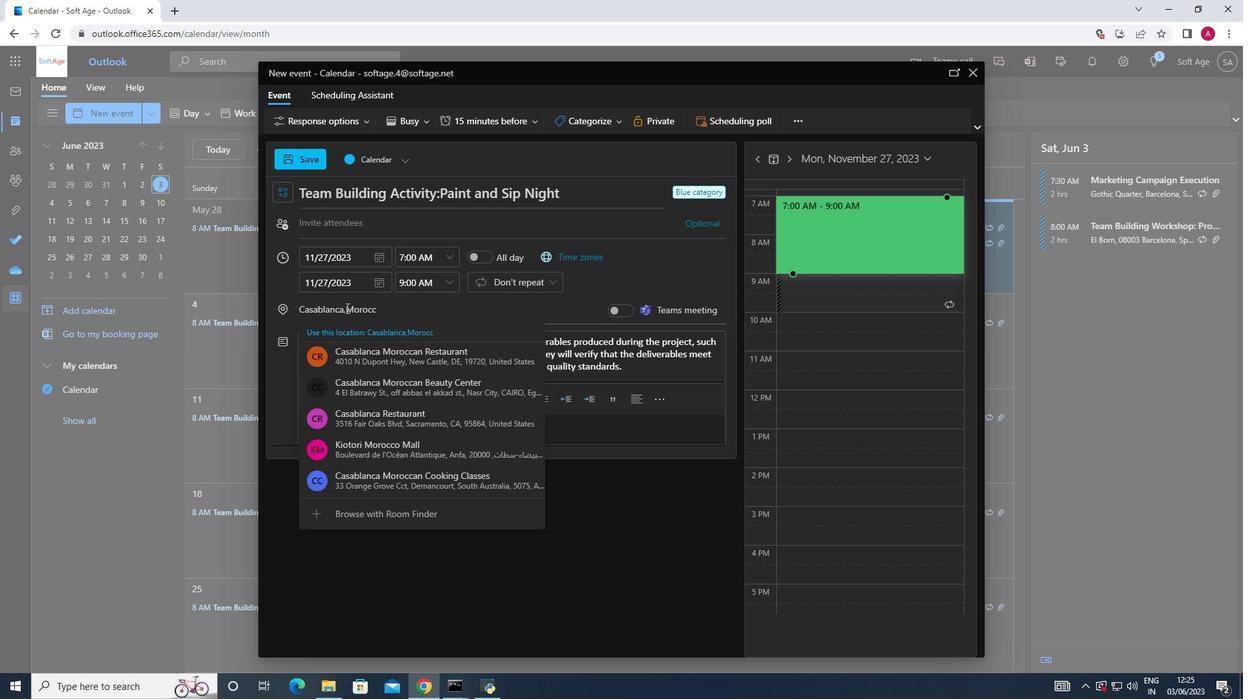 
Action: Mouse moved to (387, 329)
Screenshot: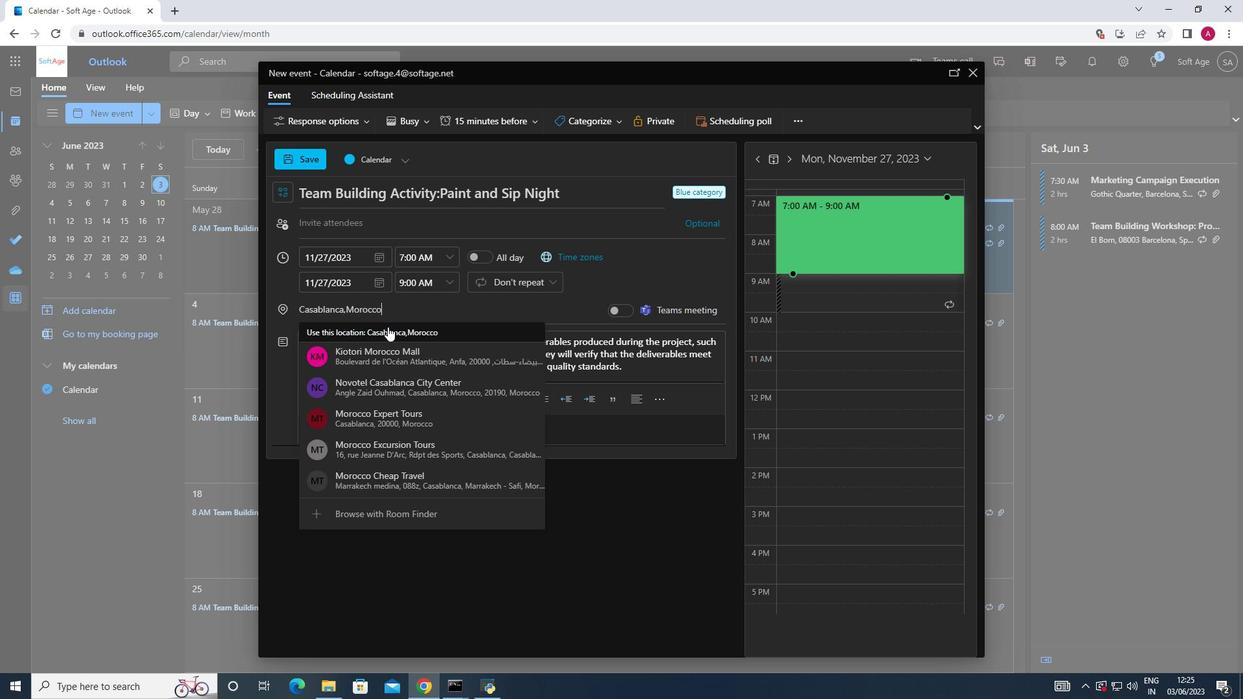 
Action: Mouse pressed left at (387, 329)
Screenshot: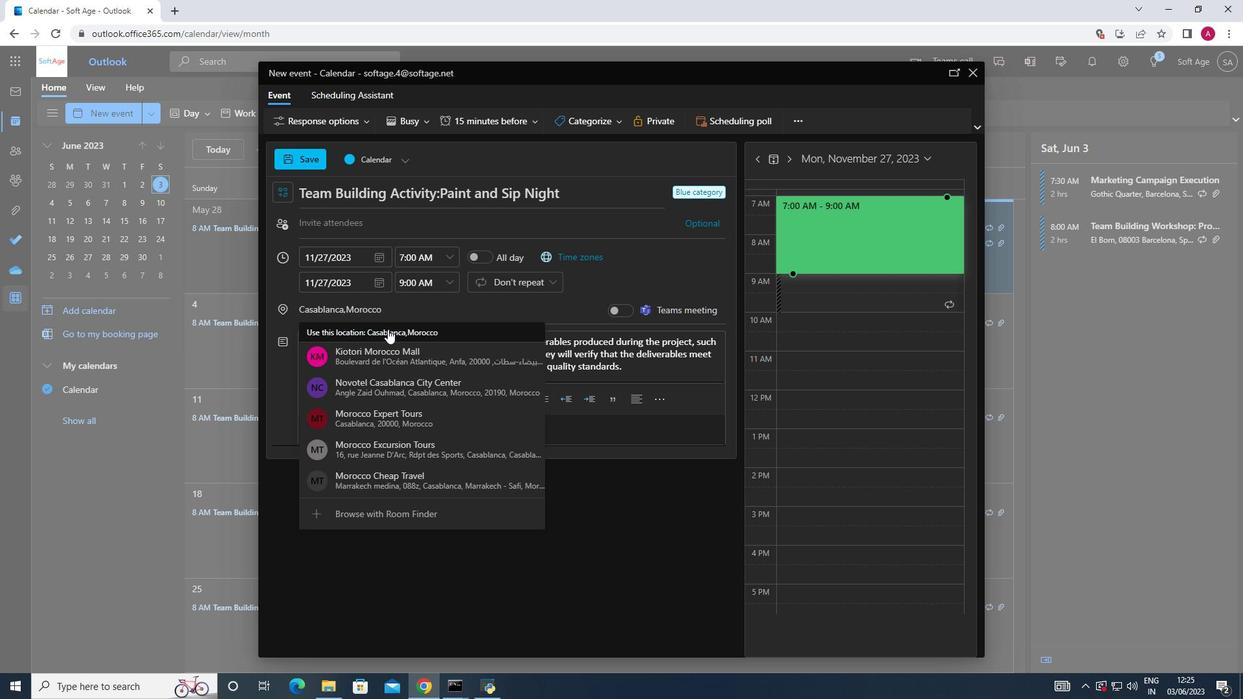 
Action: Mouse moved to (346, 224)
Screenshot: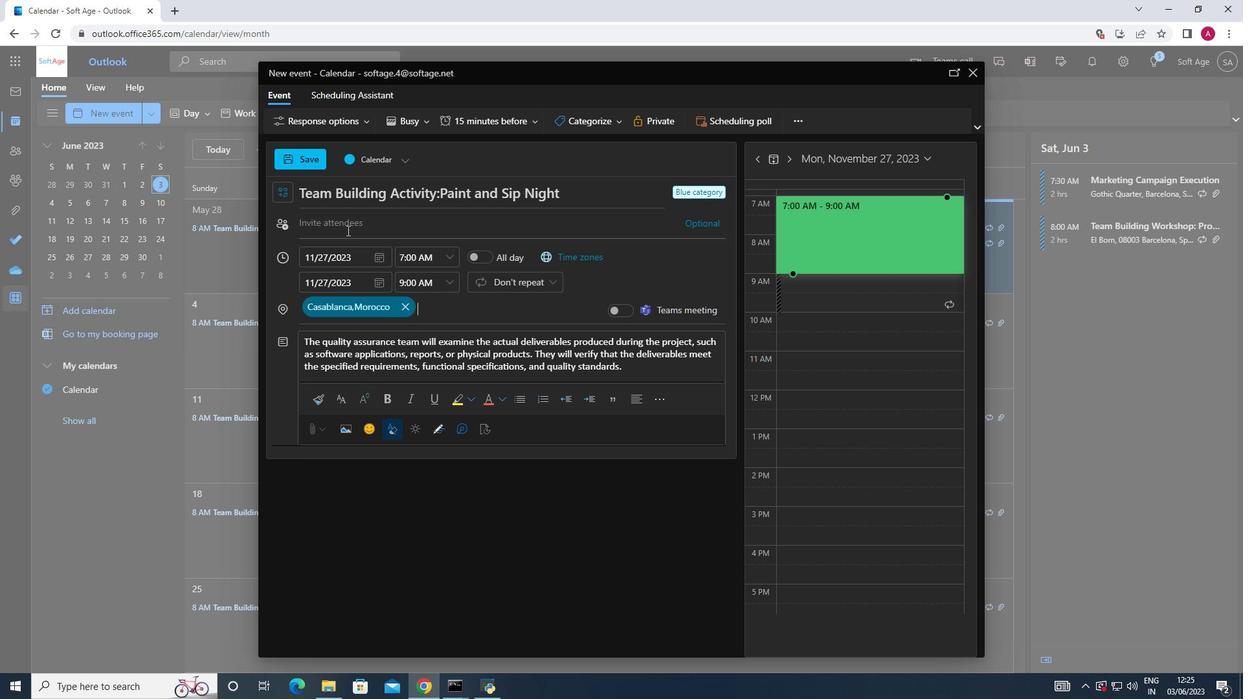 
Action: Mouse pressed left at (346, 224)
Screenshot: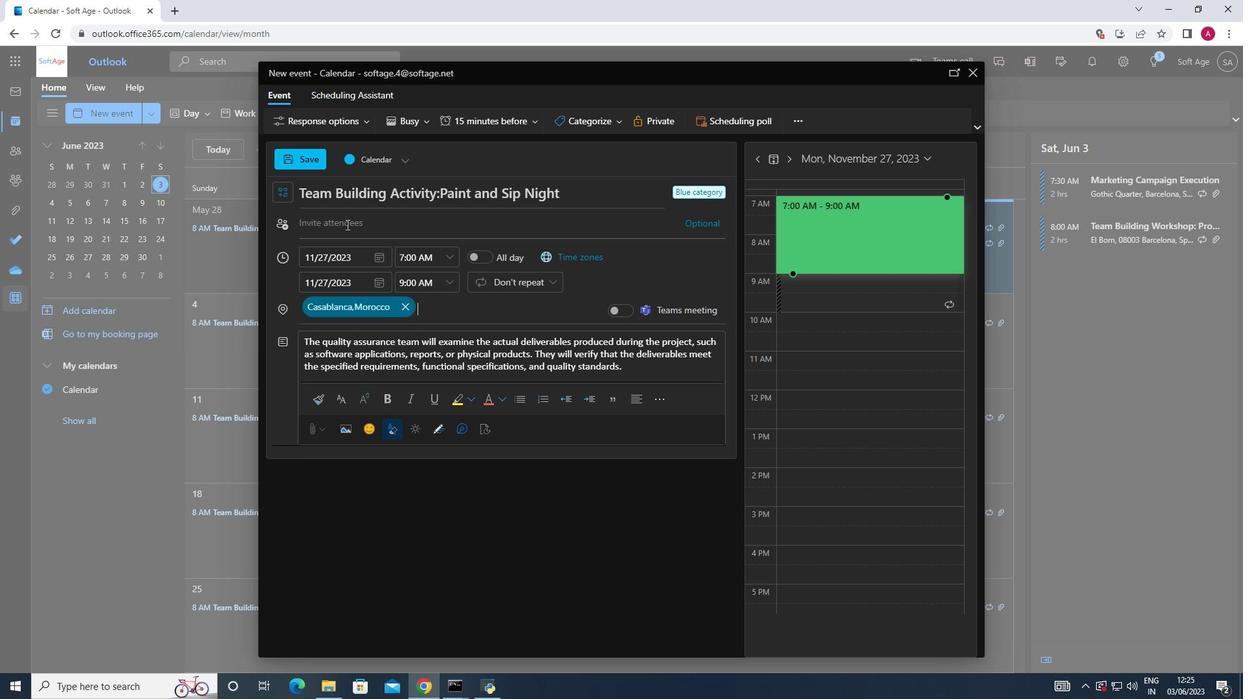 
Action: Key pressed softage.8<Key.shift>@
Screenshot: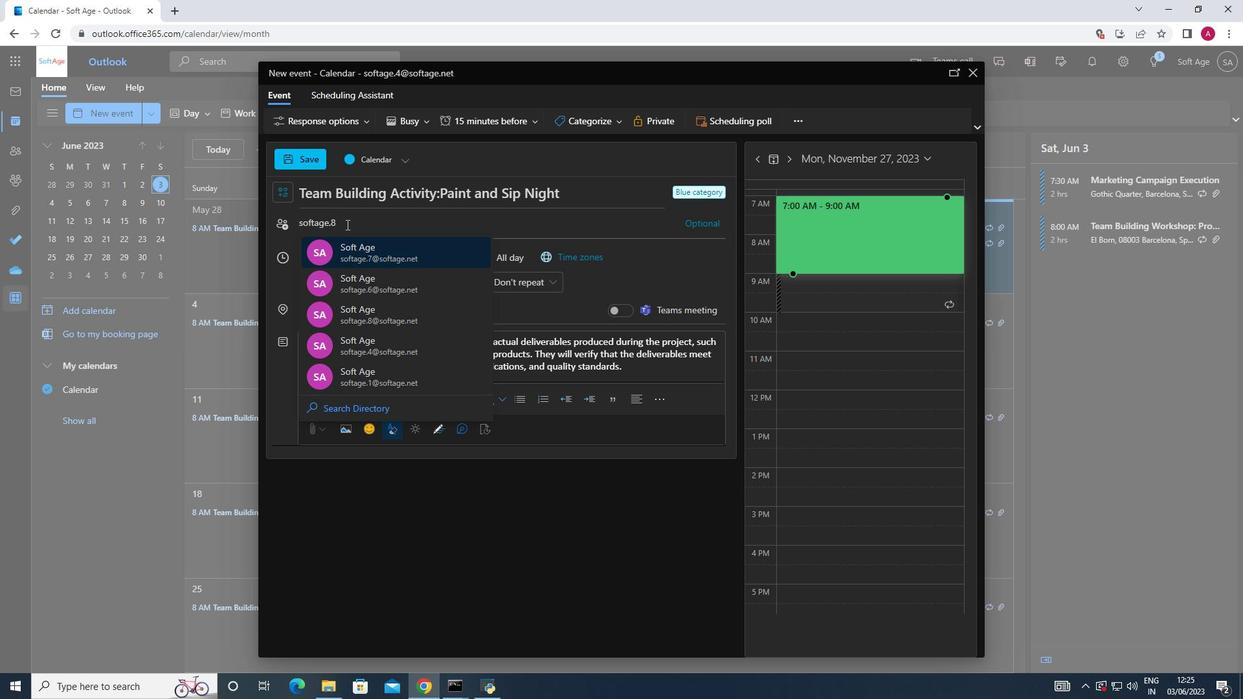 
Action: Mouse moved to (368, 245)
Screenshot: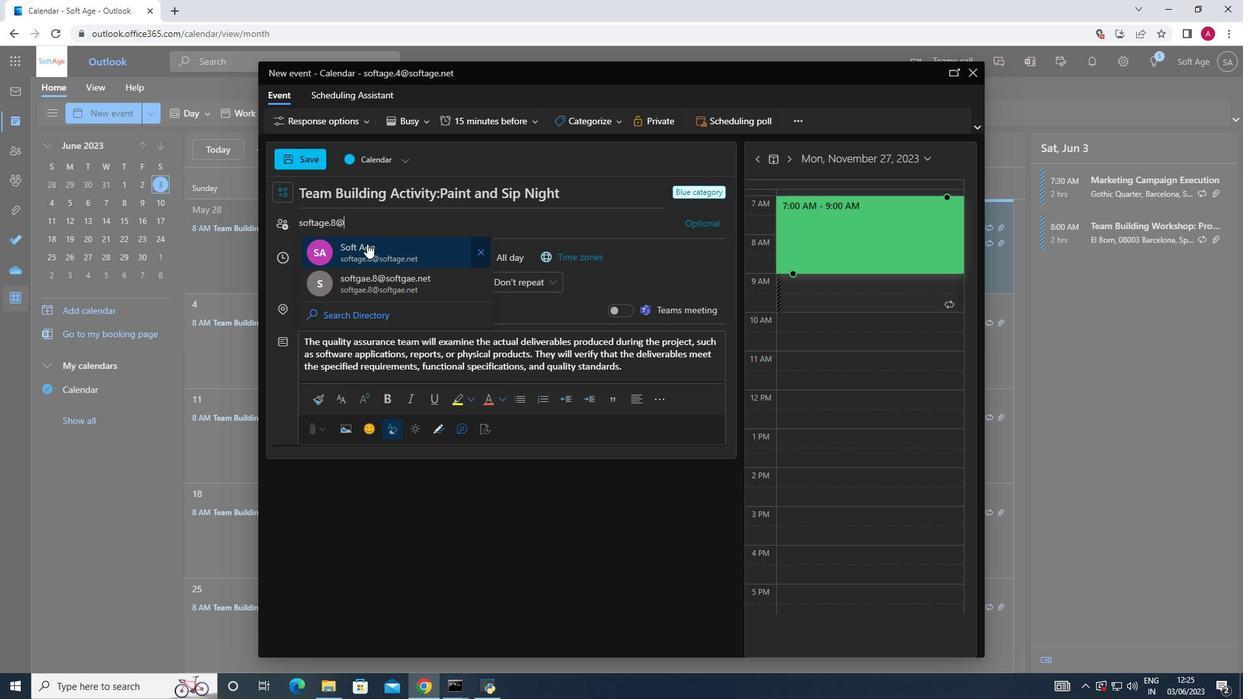 
Action: Mouse pressed left at (368, 245)
Screenshot: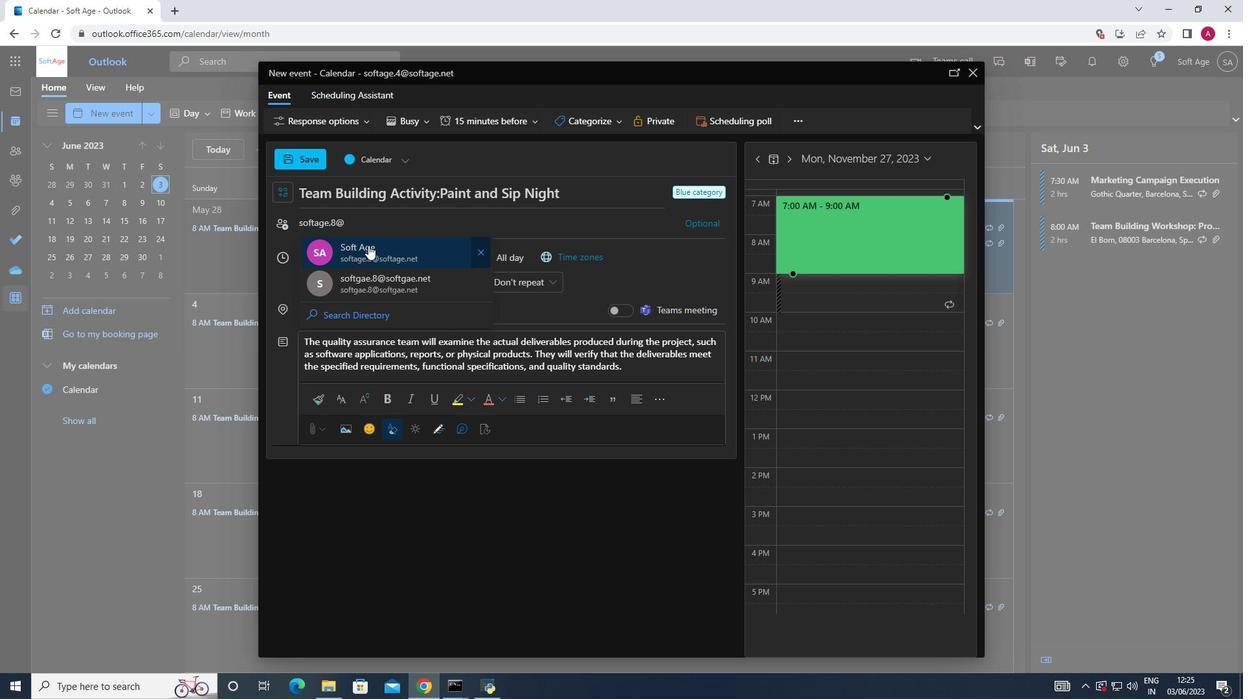 
Action: Key pressed softage.9<Key.shift>@
Screenshot: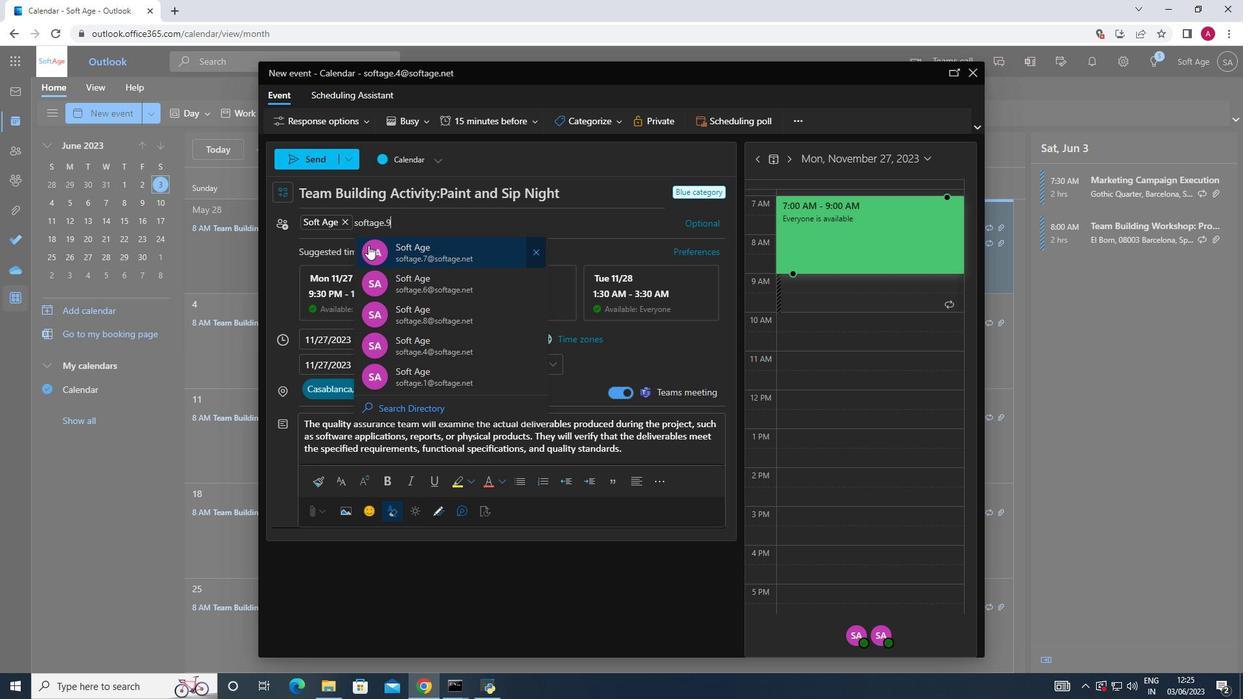
Action: Mouse moved to (402, 258)
Screenshot: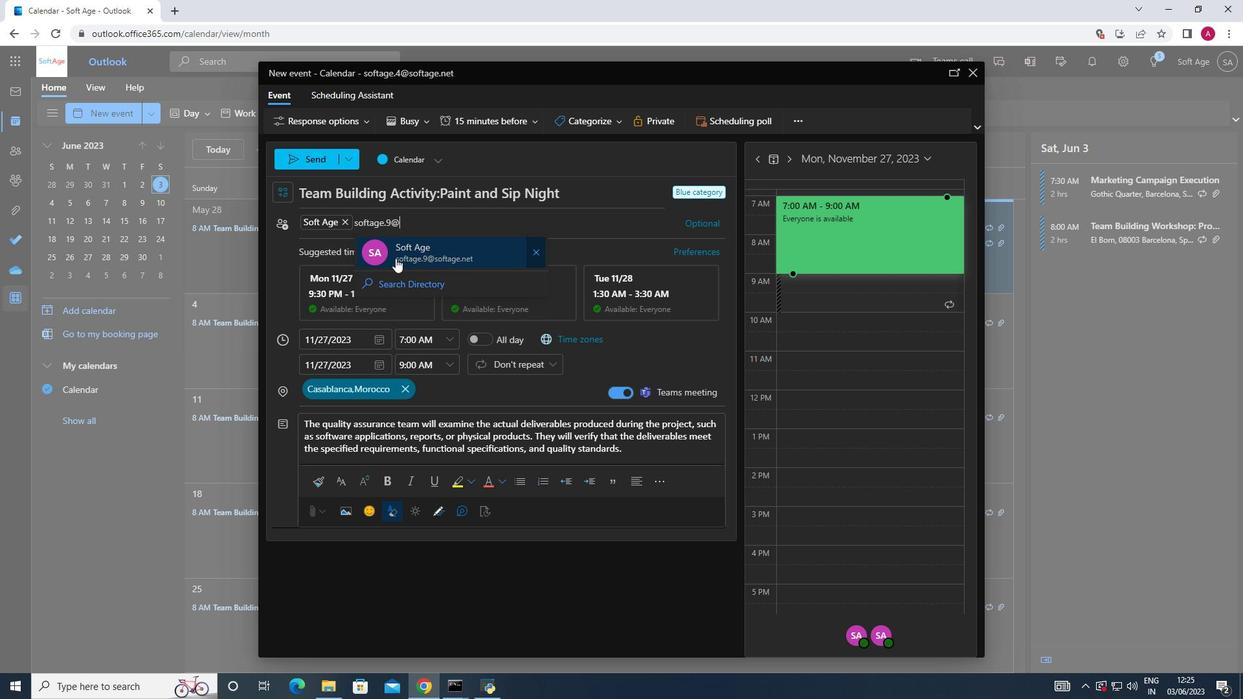 
Action: Mouse pressed left at (402, 258)
Screenshot: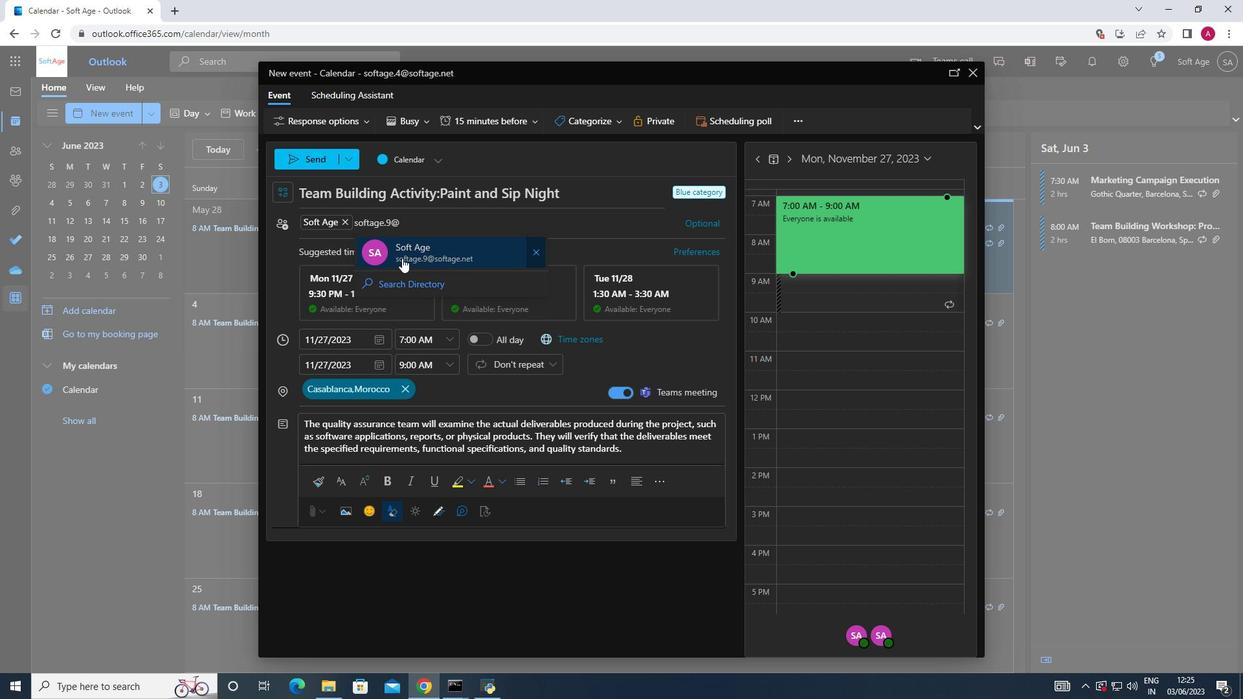 
Action: Mouse moved to (534, 124)
Screenshot: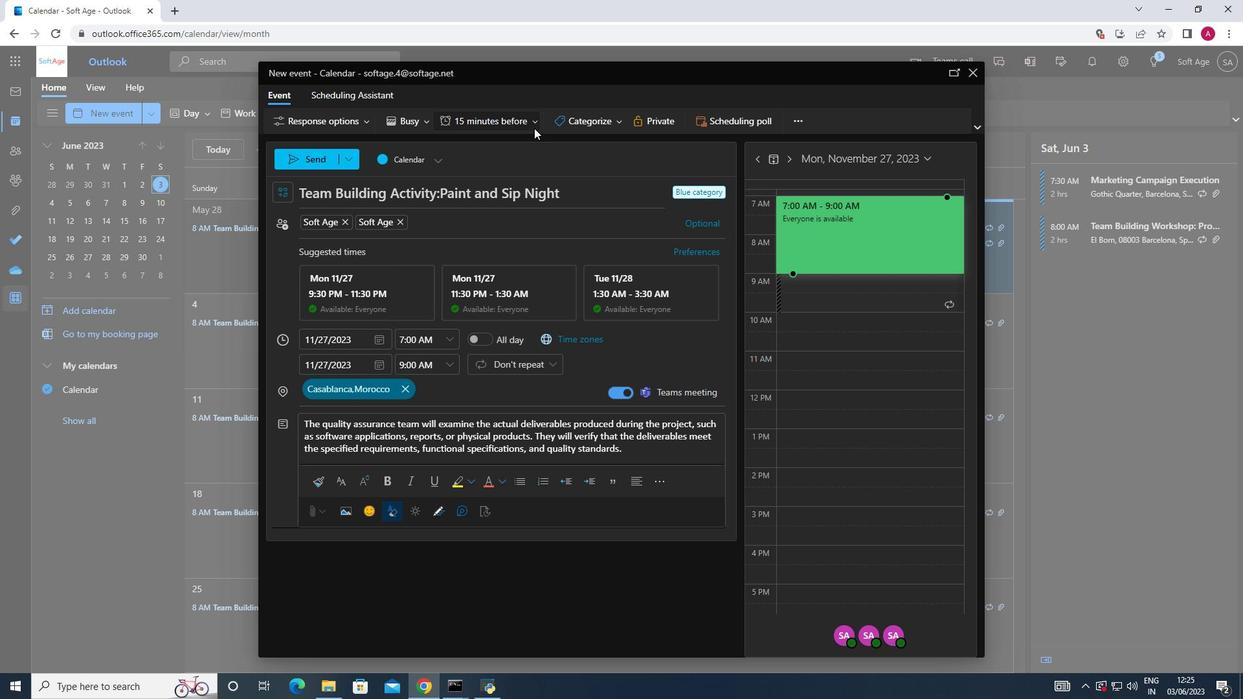 
Action: Mouse pressed left at (534, 124)
Screenshot: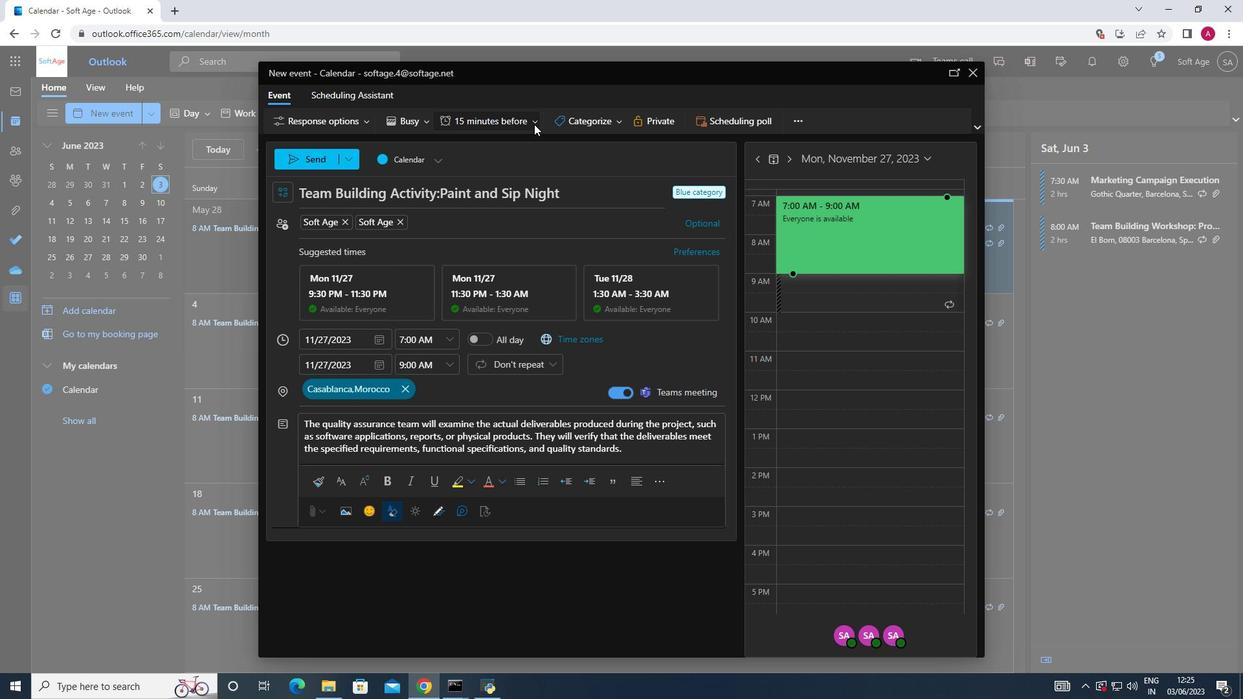 
Action: Mouse pressed left at (534, 124)
Screenshot: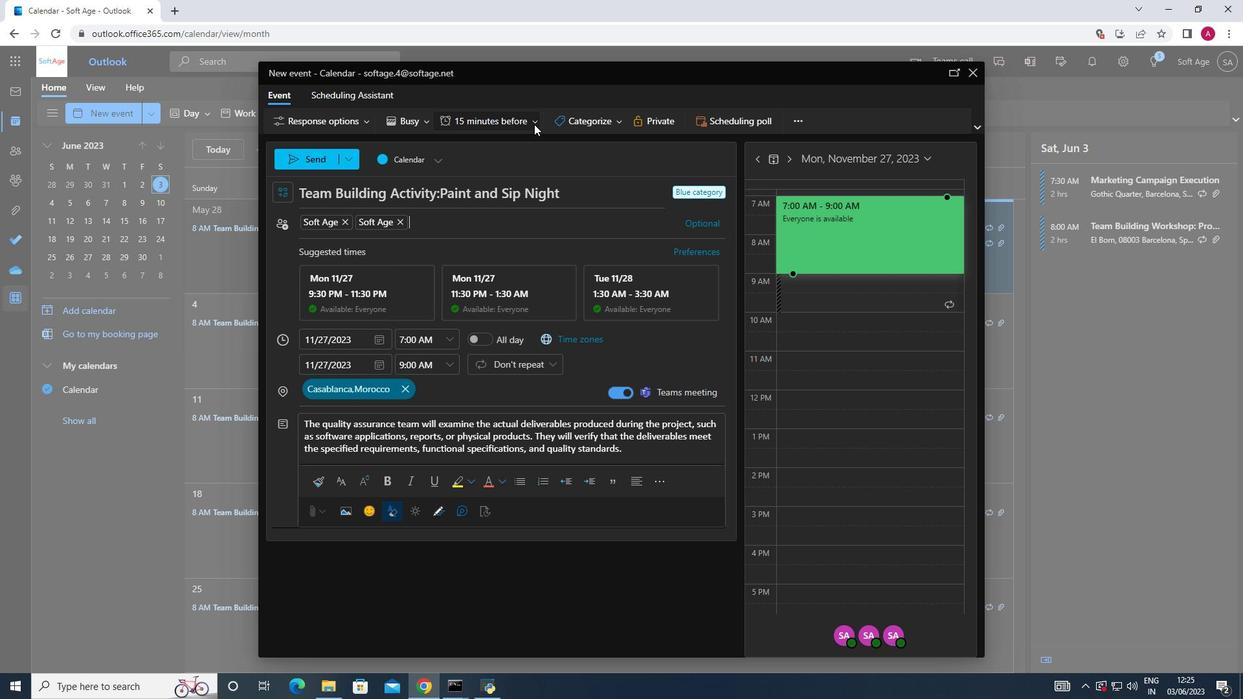 
Action: Mouse moved to (536, 119)
Screenshot: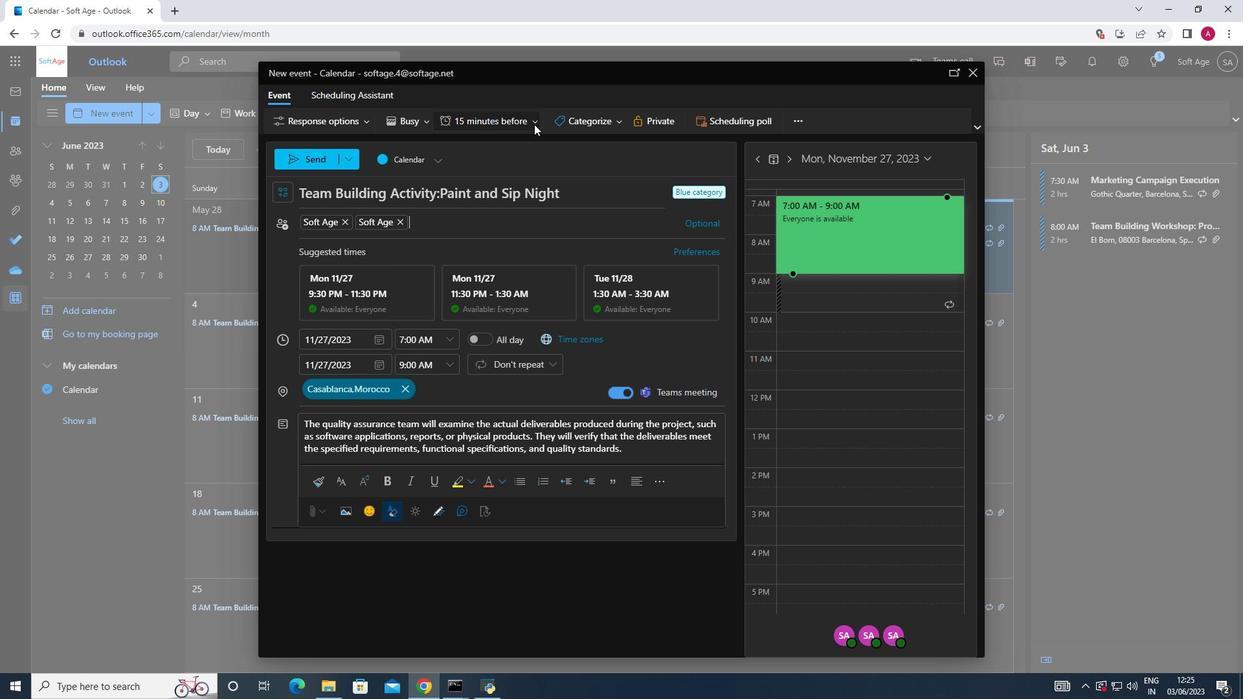 
Action: Mouse pressed left at (536, 119)
Screenshot: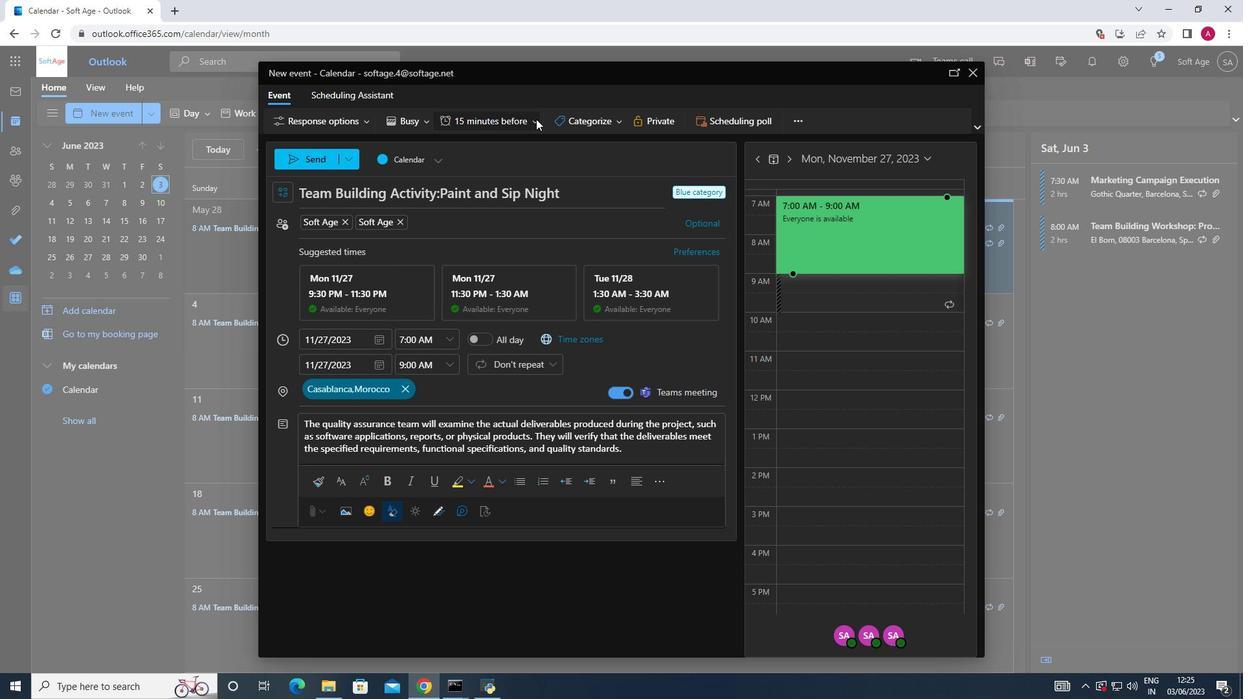 
Action: Mouse moved to (499, 236)
Screenshot: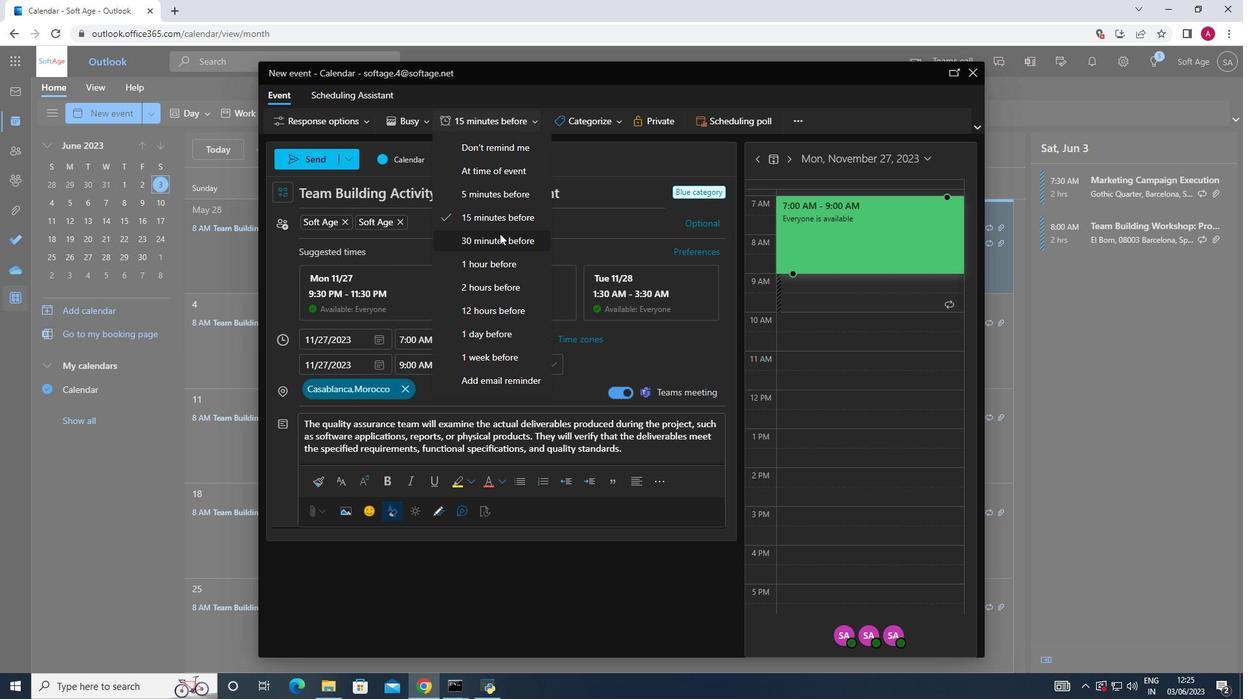 
Action: Mouse pressed left at (499, 236)
Screenshot: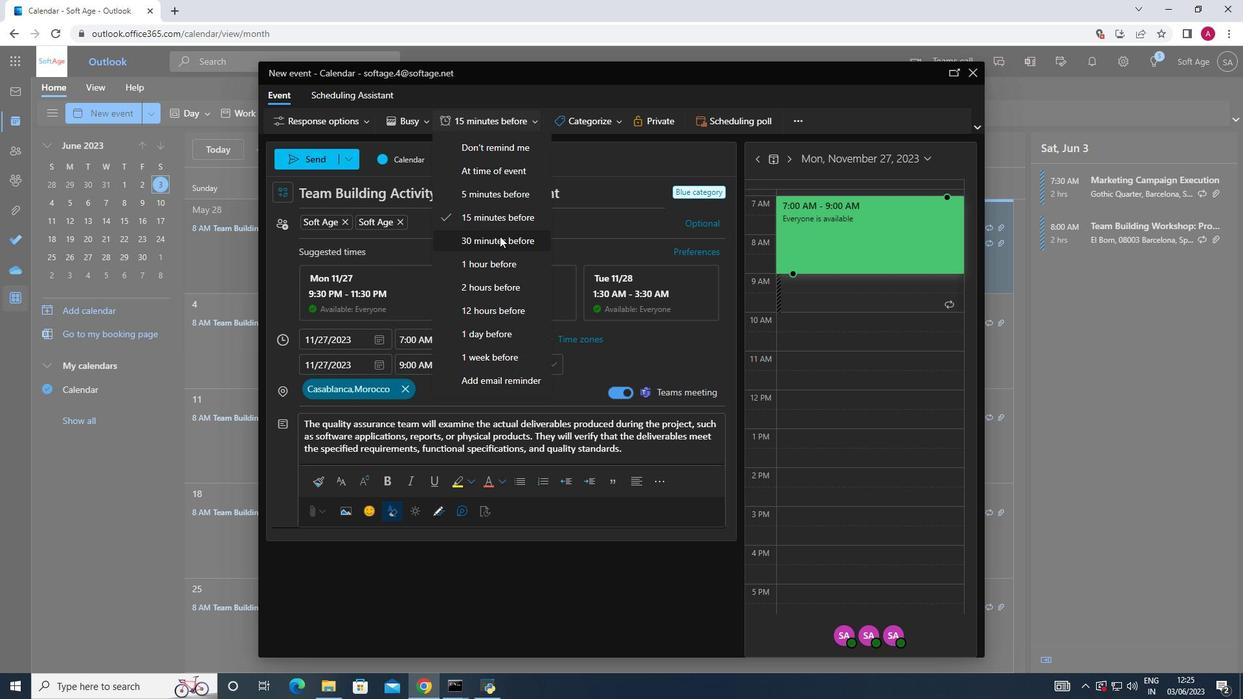 
Action: Mouse moved to (314, 152)
Screenshot: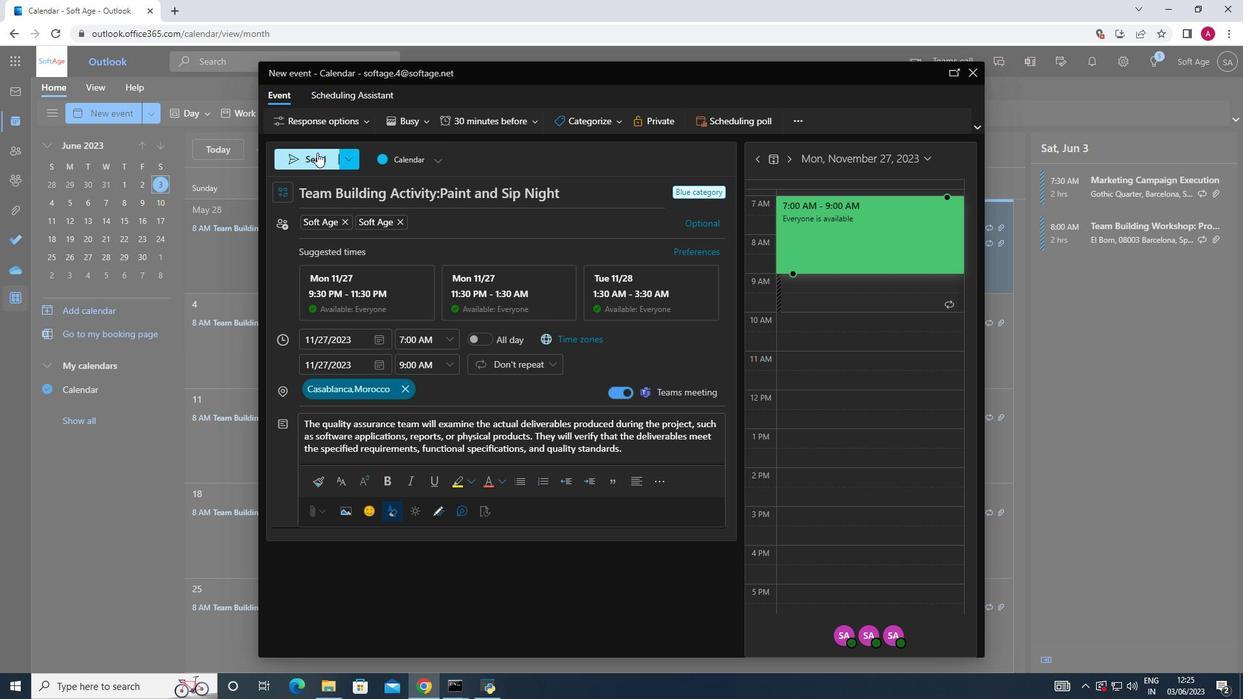 
Action: Mouse pressed left at (314, 152)
Screenshot: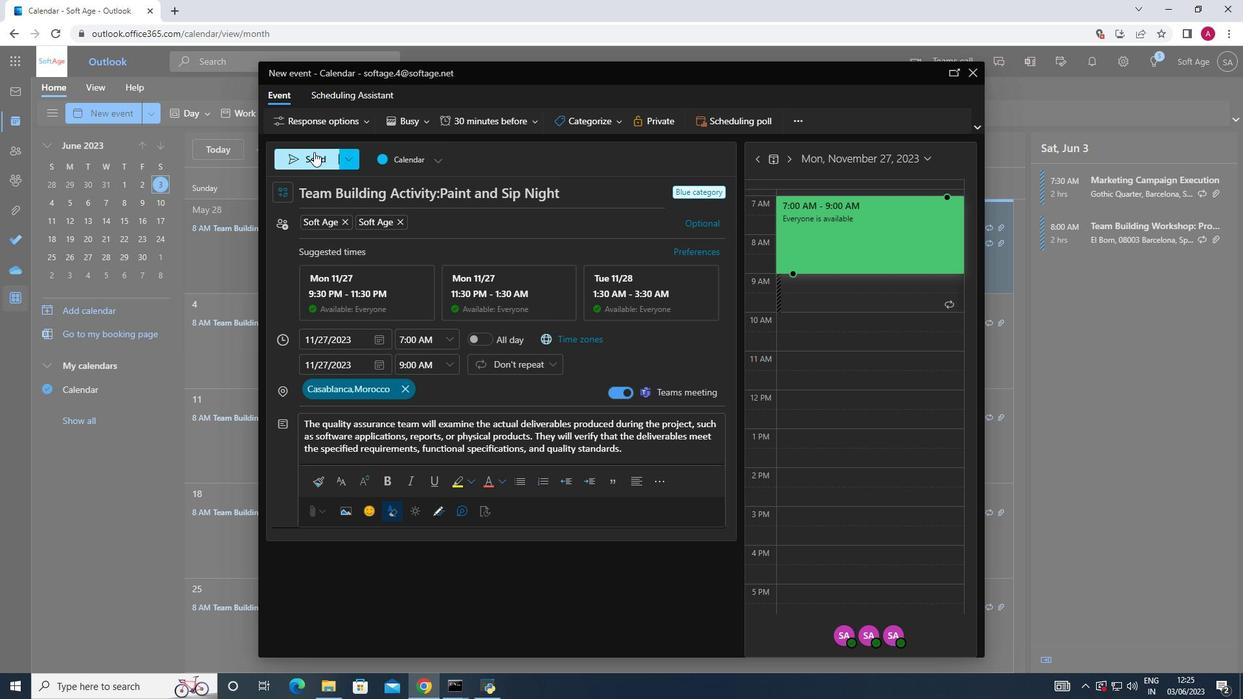 
